 Task: Add Attachment from computer to Card Card0000000225 in Board Board0000000057 in Workspace WS0000000019 in Trello. Add Cover Purple to Card Card0000000225 in Board Board0000000057 in Workspace WS0000000019 in Trello. Add "Move Card To …" Button titled Button0000000225 to "top" of the list "To Do" to Card Card0000000225 in Board Board0000000057 in Workspace WS0000000019 in Trello. Add Description DS0000000225 to Card Card0000000225 in Board Board0000000057 in Workspace WS0000000019 in Trello. Add Comment CM0000000225 to Card Card0000000225 in Board Board0000000057 in Workspace WS0000000019 in Trello
Action: Mouse moved to (596, 625)
Screenshot: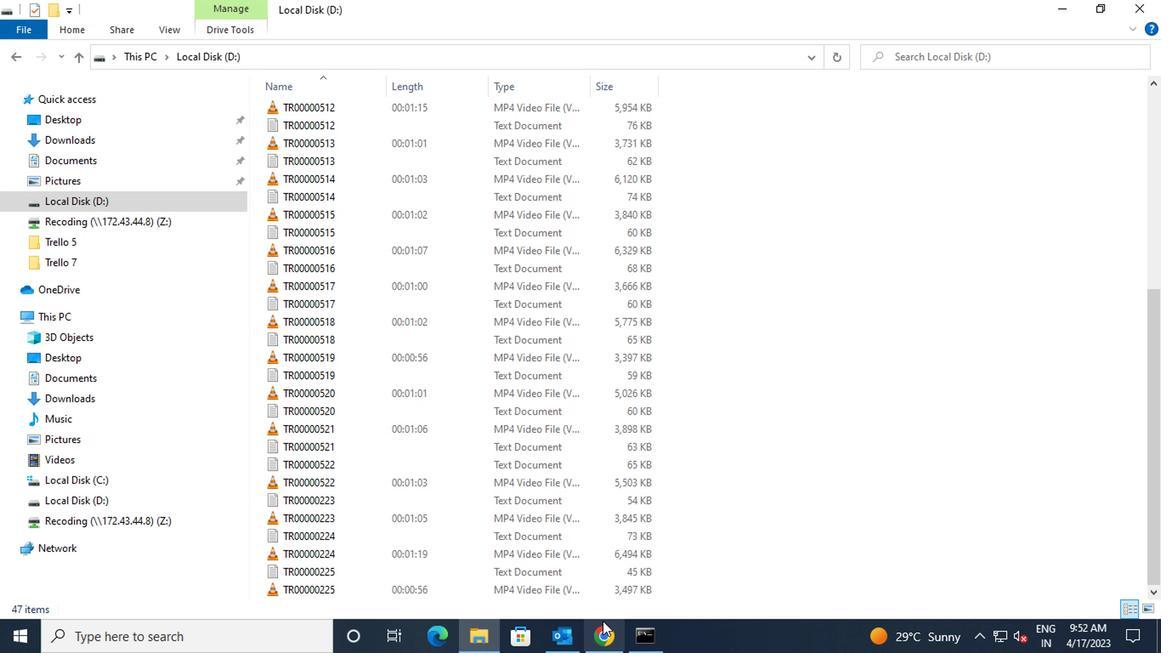 
Action: Mouse pressed left at (596, 625)
Screenshot: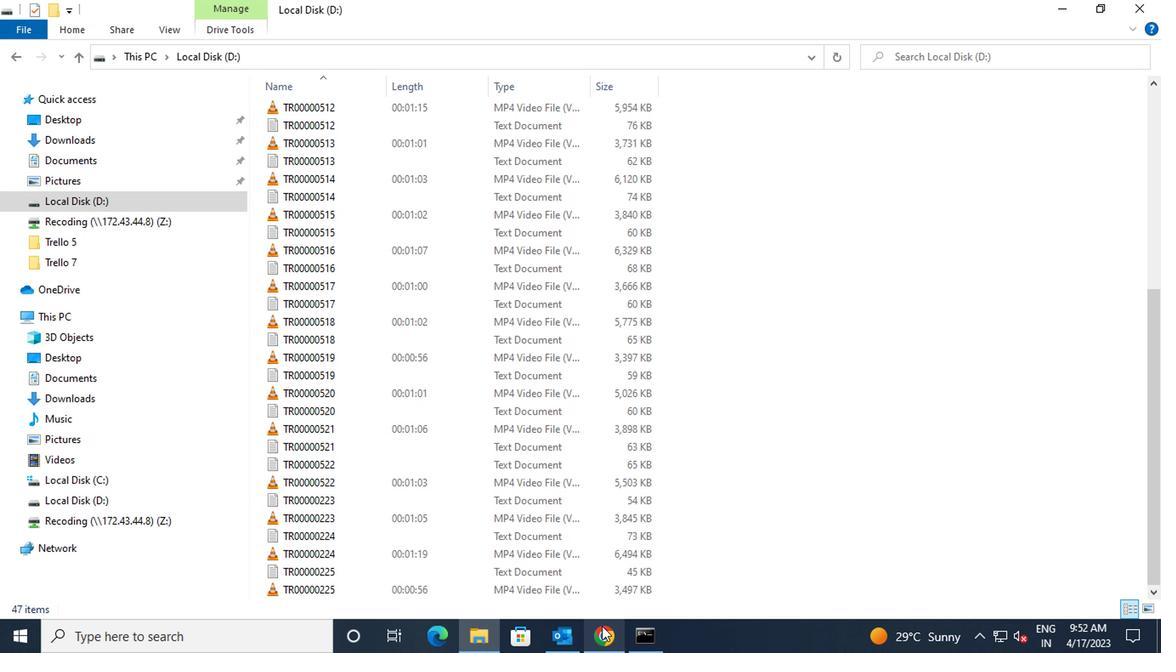 
Action: Mouse moved to (429, 269)
Screenshot: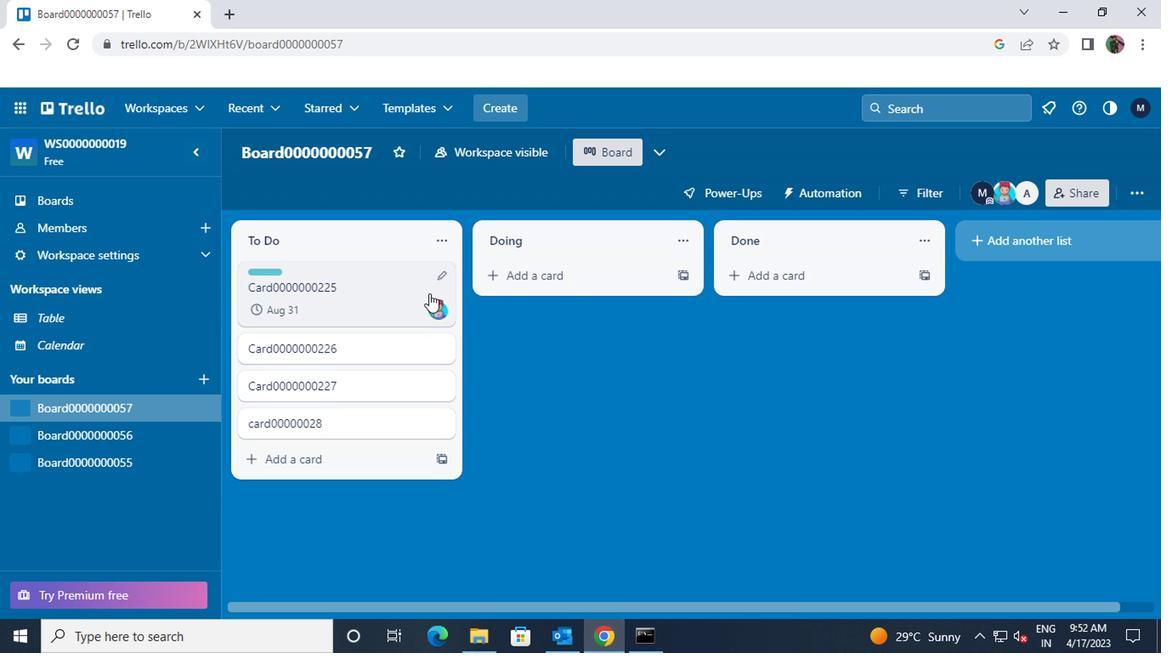 
Action: Mouse pressed left at (429, 269)
Screenshot: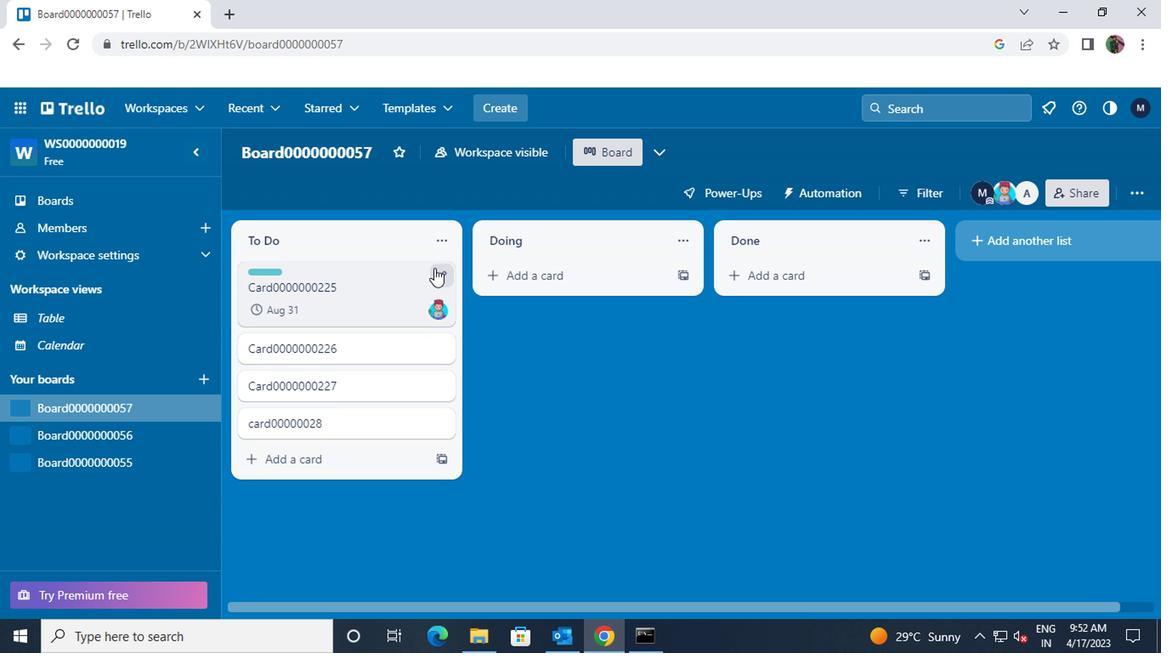 
Action: Mouse moved to (485, 273)
Screenshot: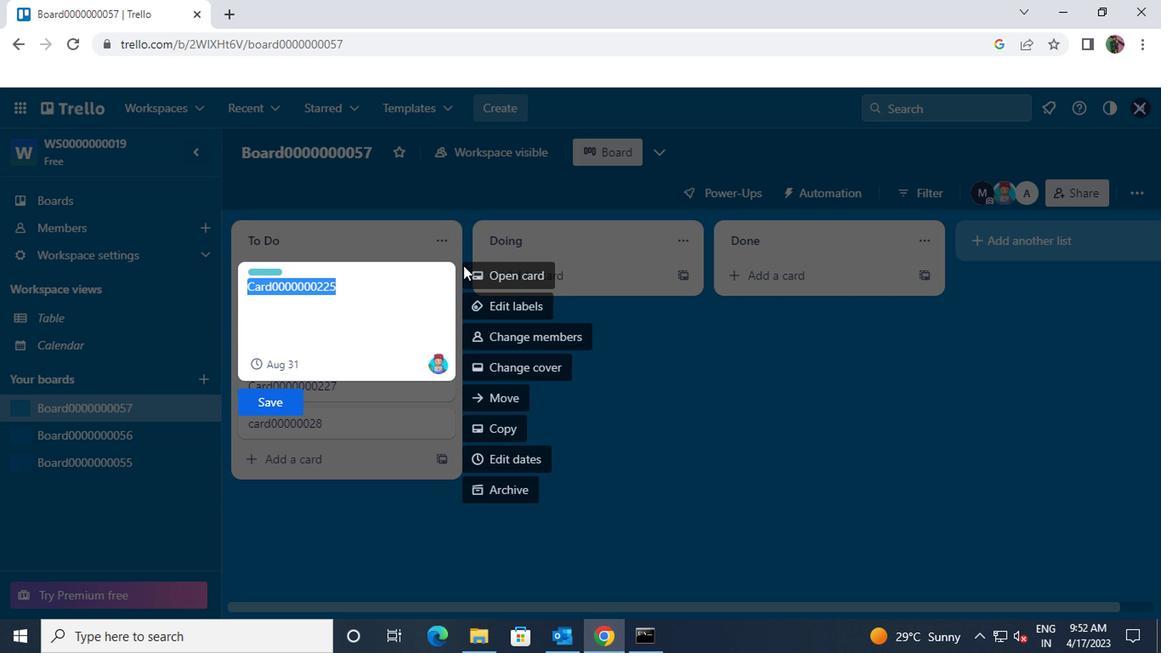 
Action: Mouse pressed left at (485, 273)
Screenshot: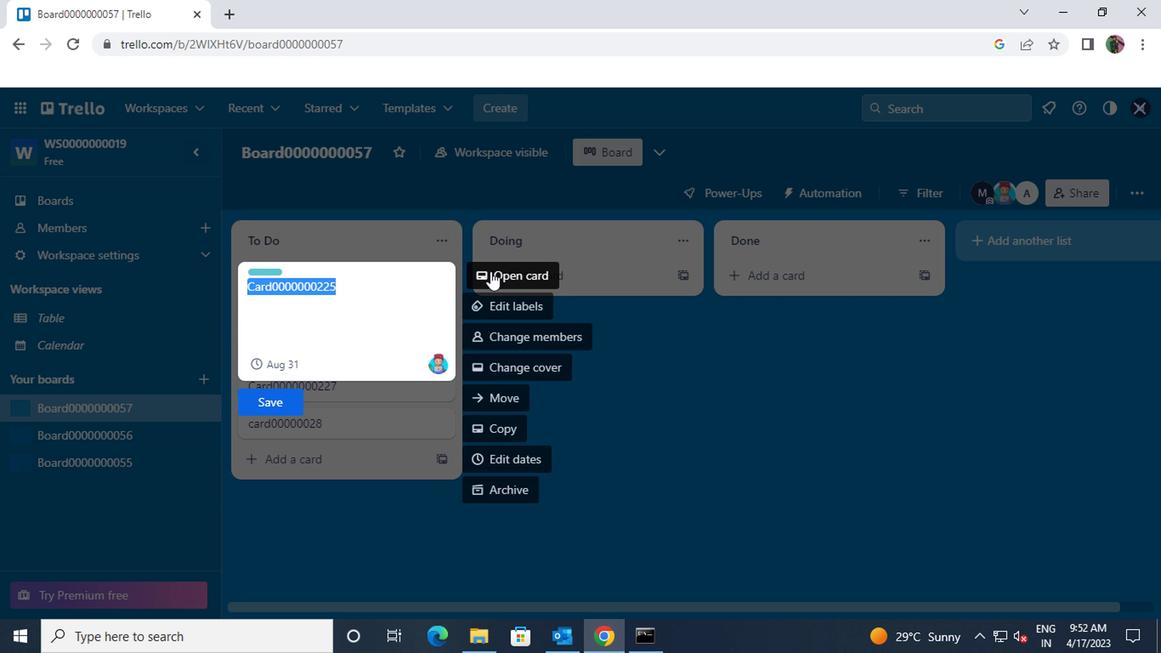 
Action: Mouse moved to (771, 380)
Screenshot: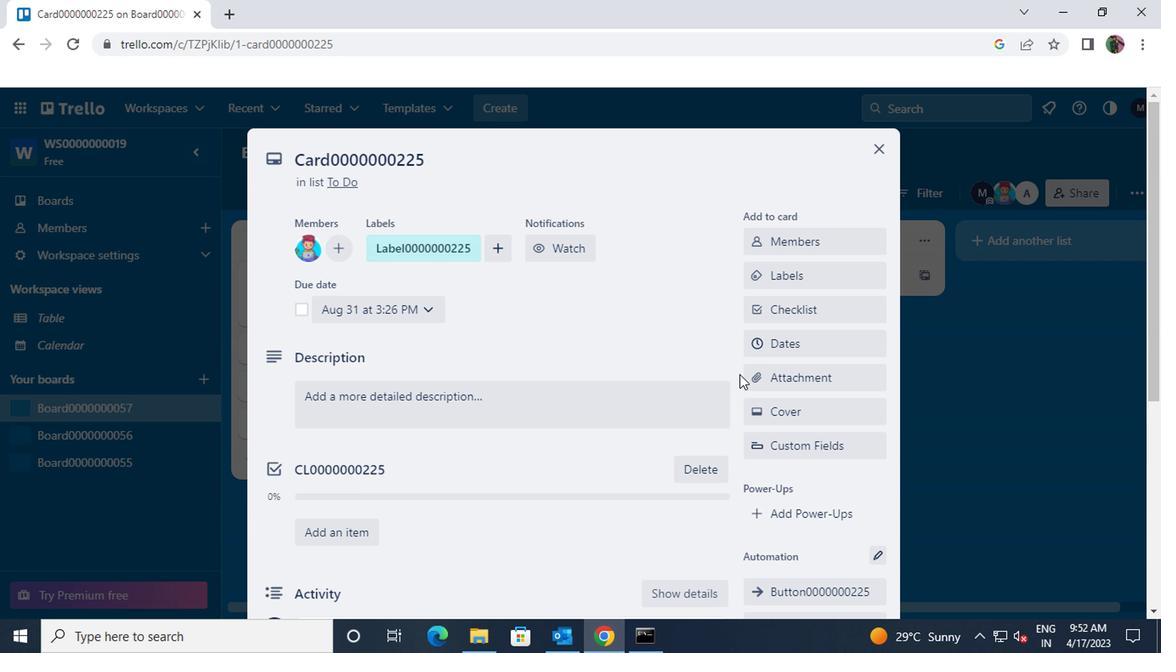 
Action: Mouse pressed left at (771, 380)
Screenshot: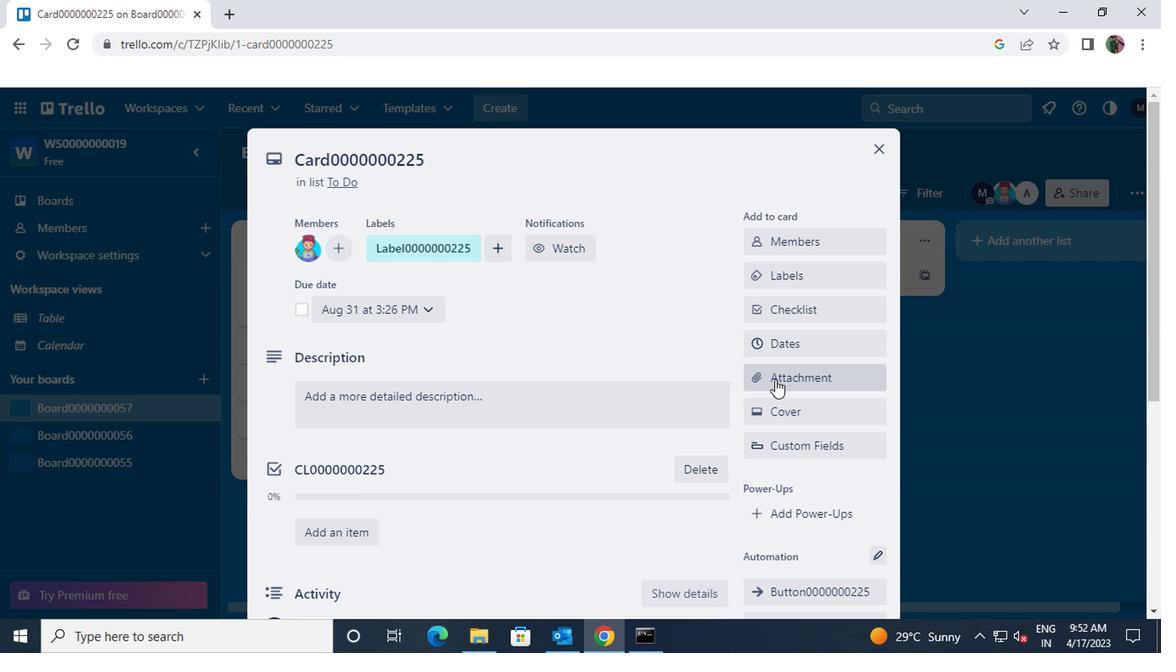 
Action: Mouse moved to (791, 176)
Screenshot: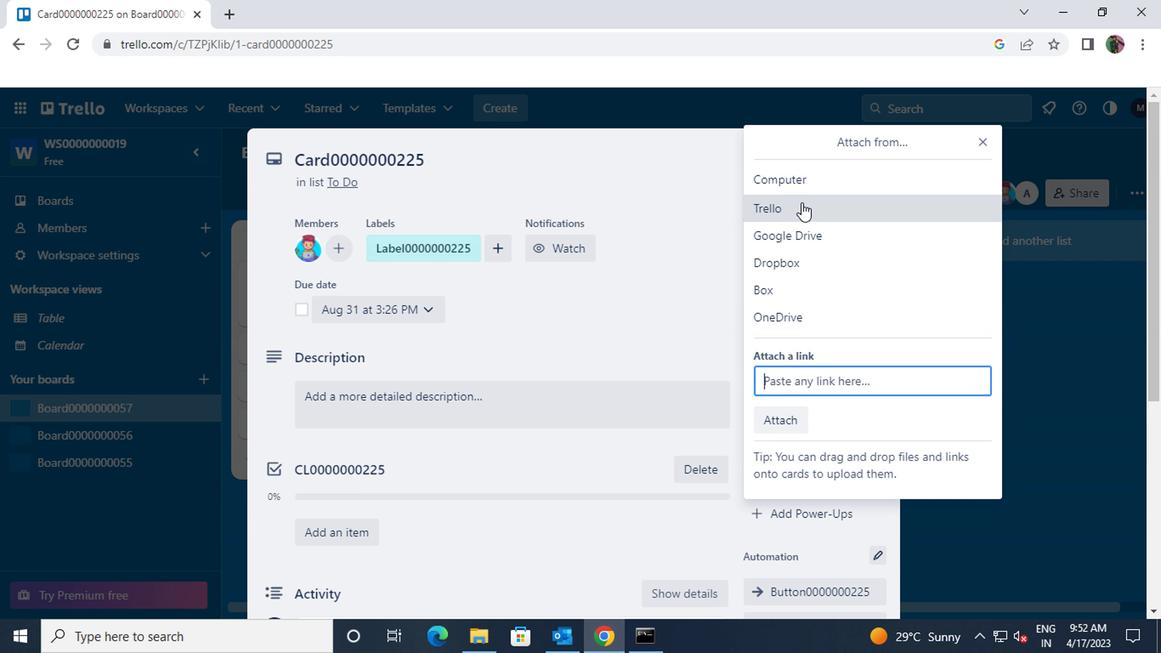 
Action: Mouse pressed left at (791, 176)
Screenshot: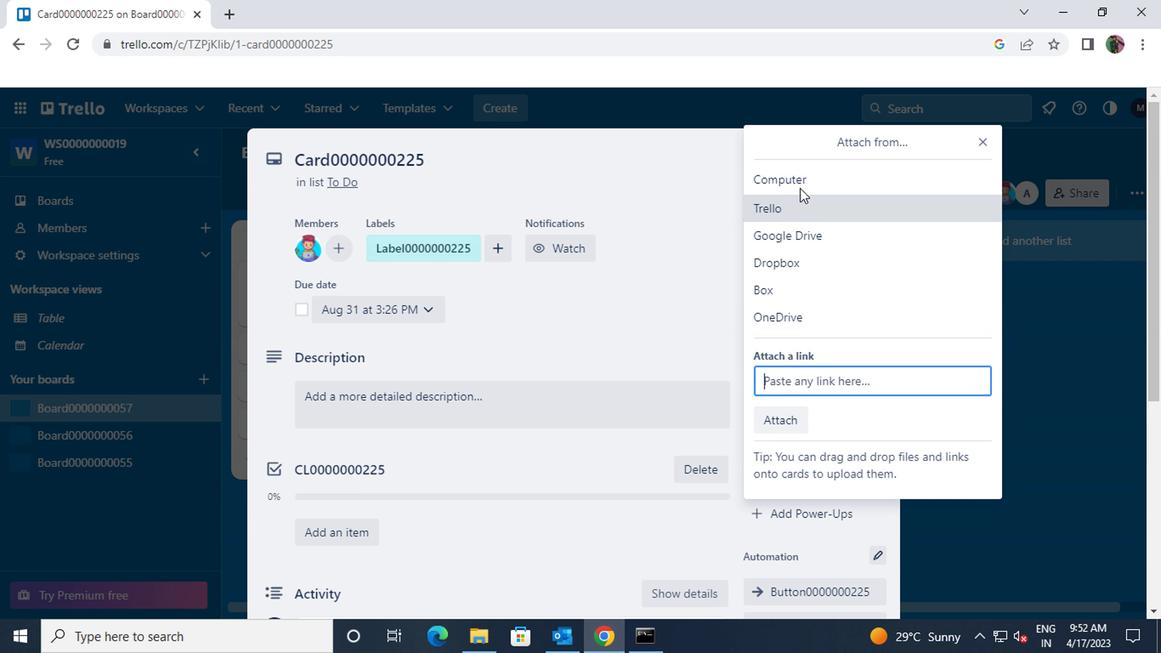 
Action: Mouse moved to (497, 177)
Screenshot: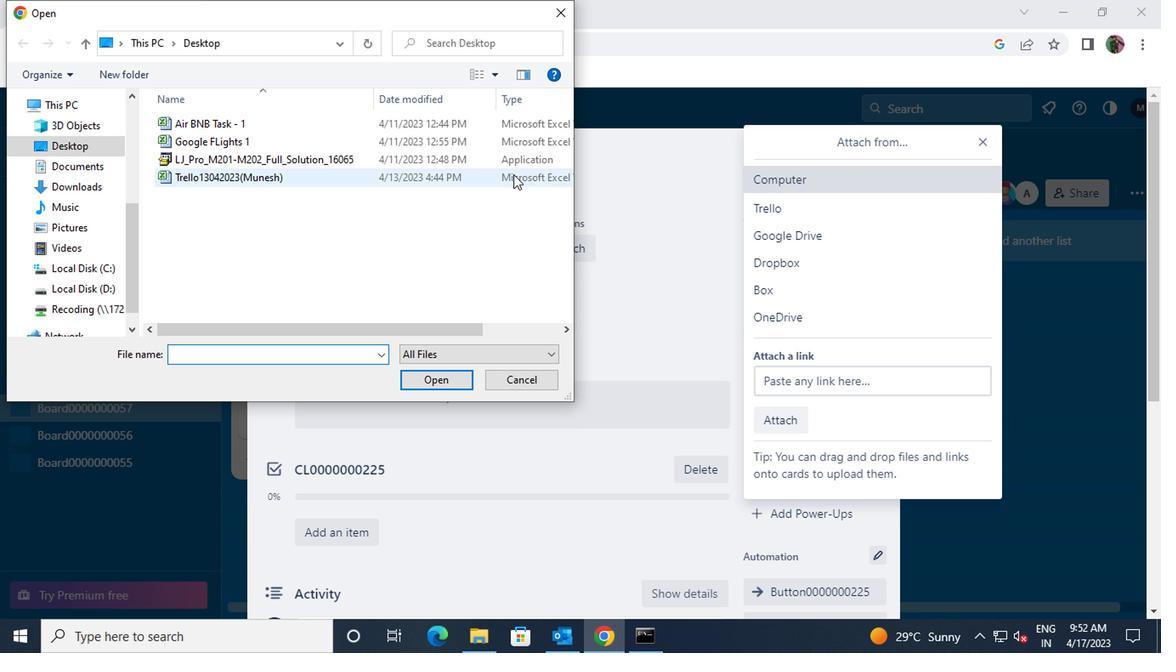 
Action: Mouse pressed left at (497, 177)
Screenshot: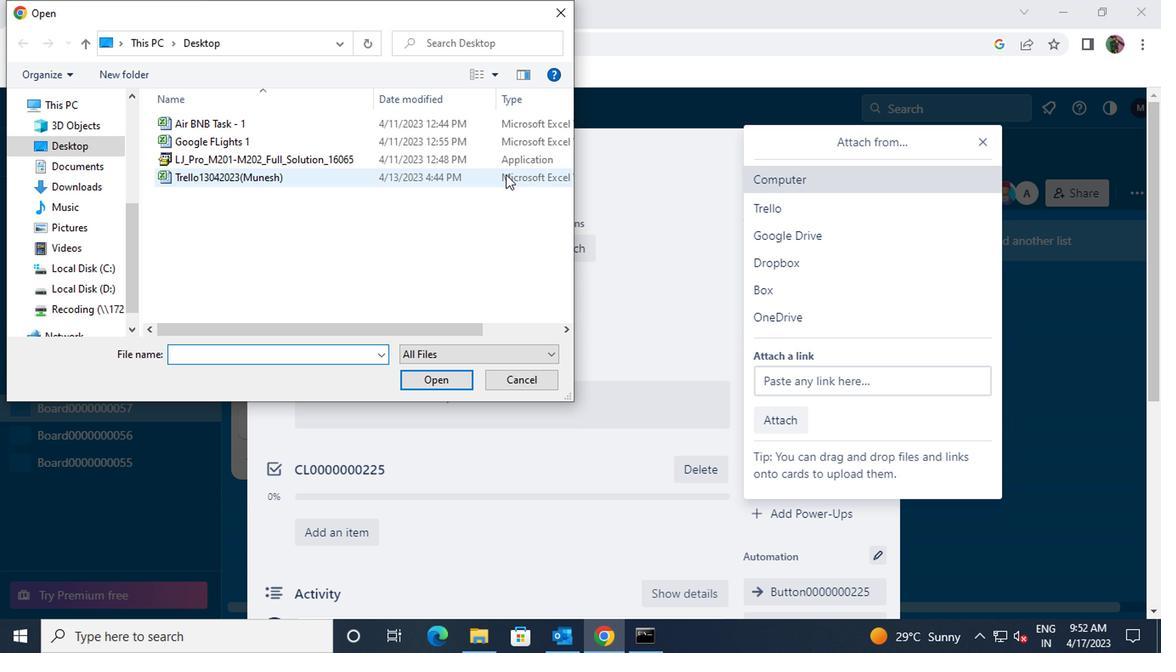 
Action: Mouse moved to (432, 385)
Screenshot: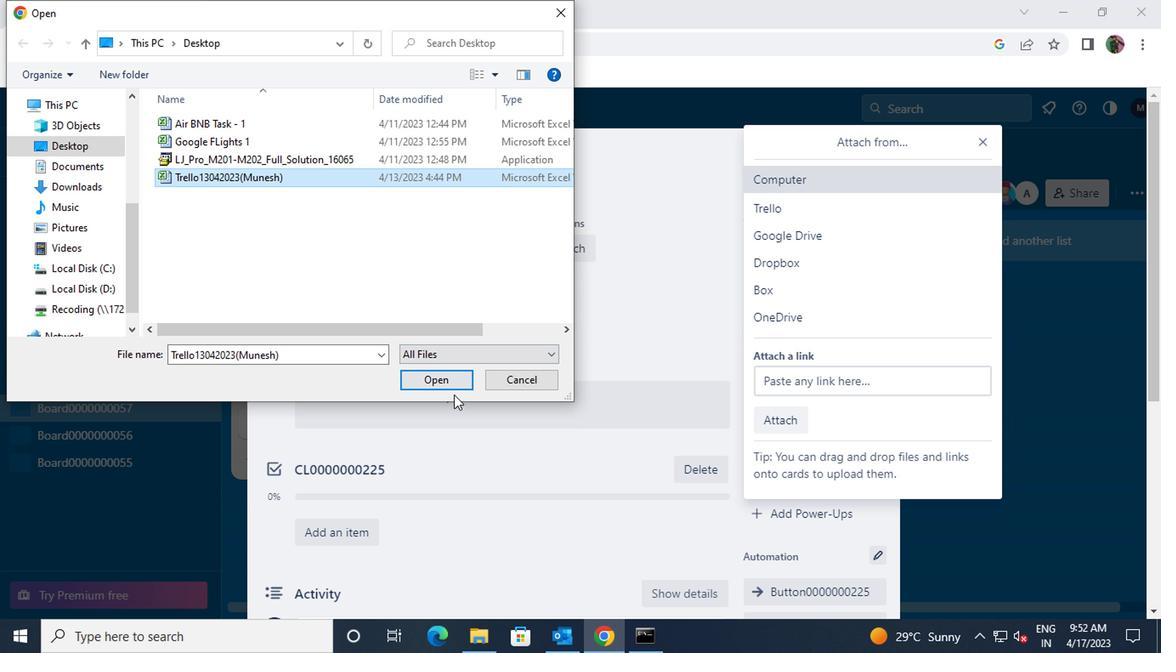 
Action: Mouse pressed left at (432, 385)
Screenshot: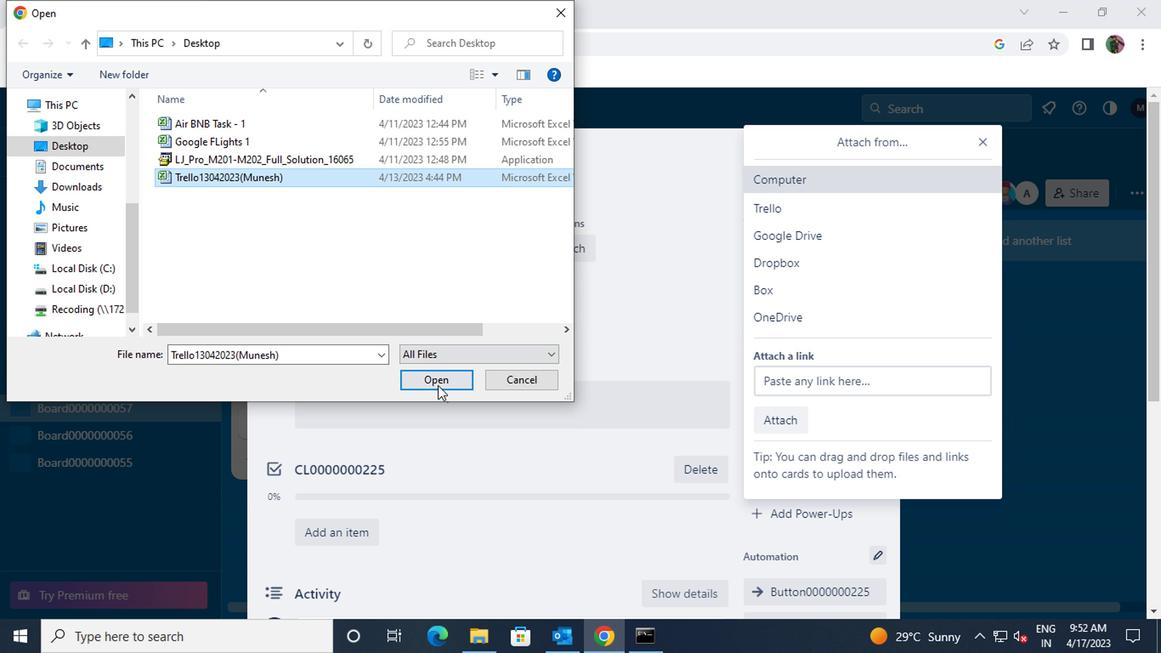 
Action: Mouse moved to (781, 409)
Screenshot: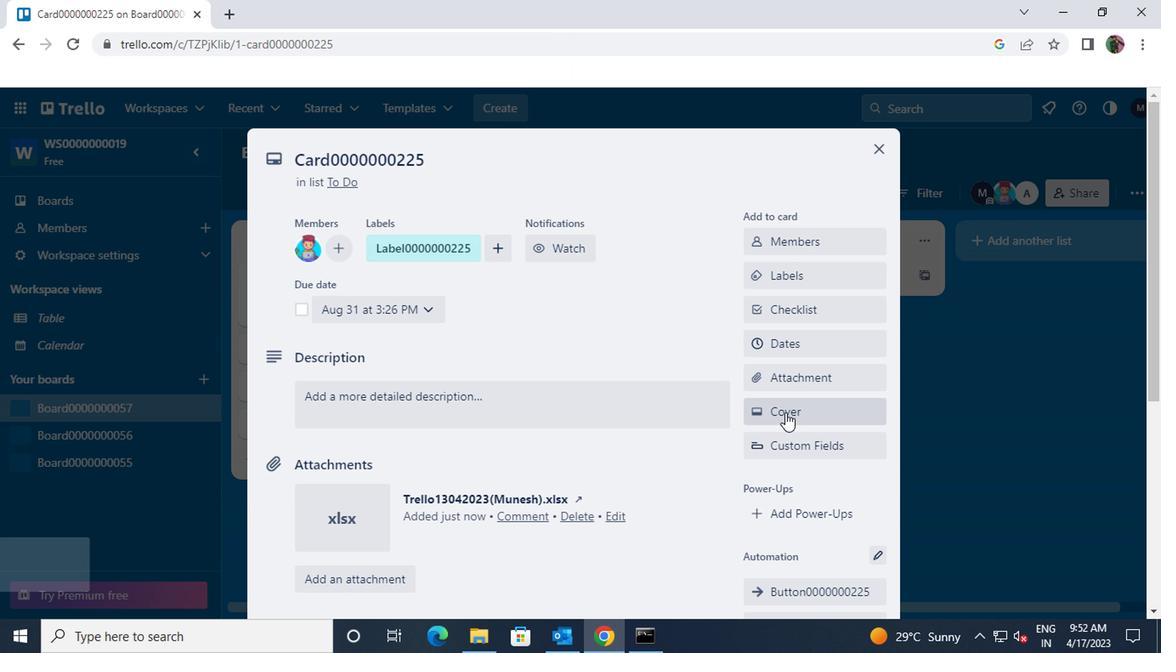 
Action: Mouse pressed left at (781, 409)
Screenshot: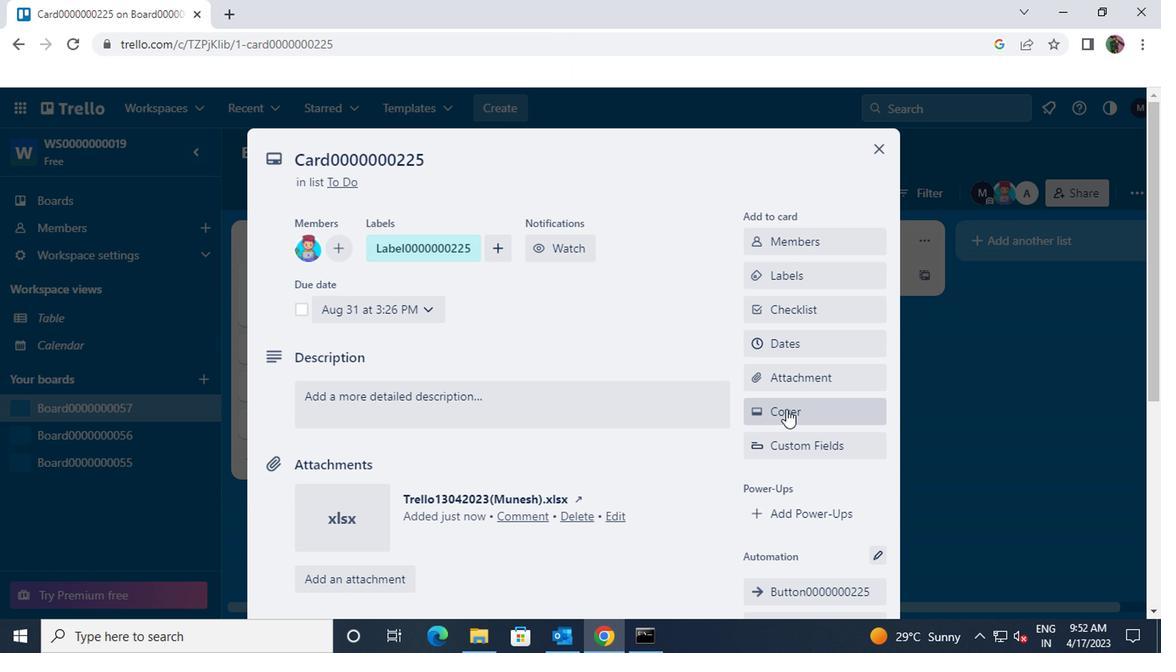 
Action: Mouse moved to (780, 319)
Screenshot: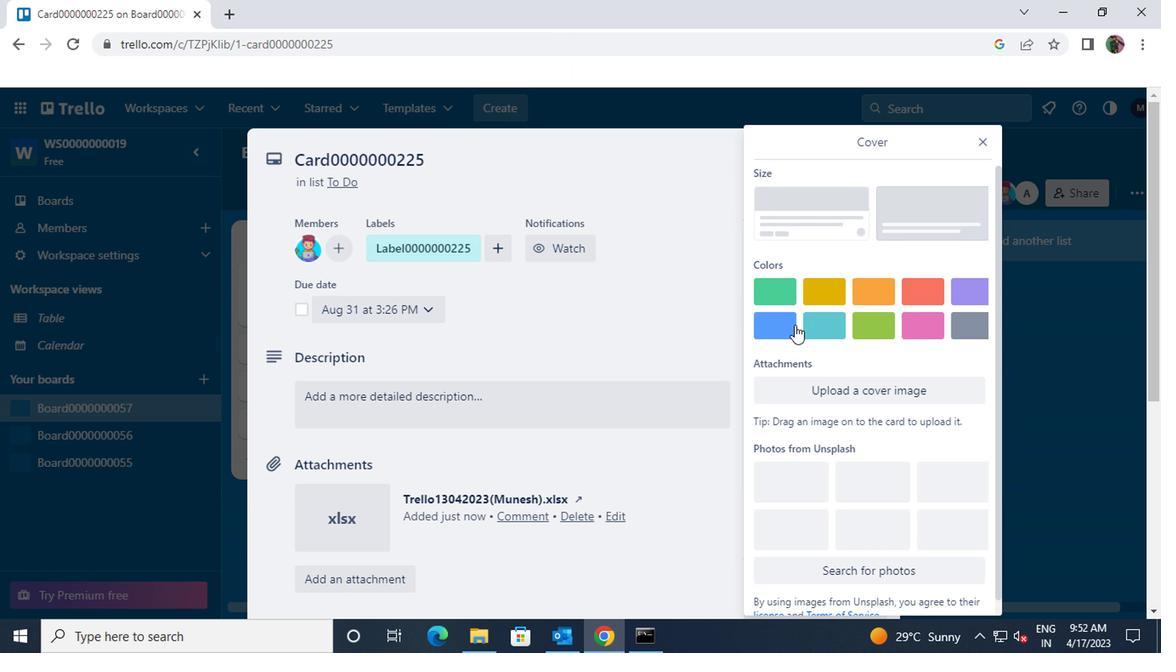 
Action: Mouse pressed left at (780, 319)
Screenshot: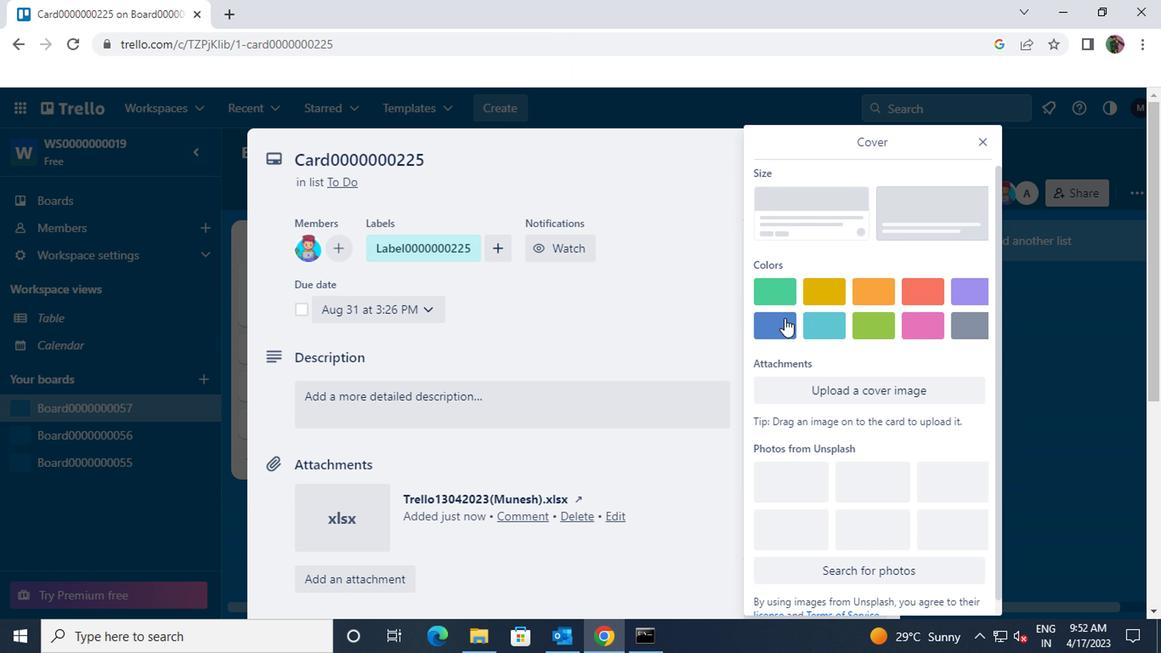 
Action: Mouse scrolled (780, 318) with delta (0, 0)
Screenshot: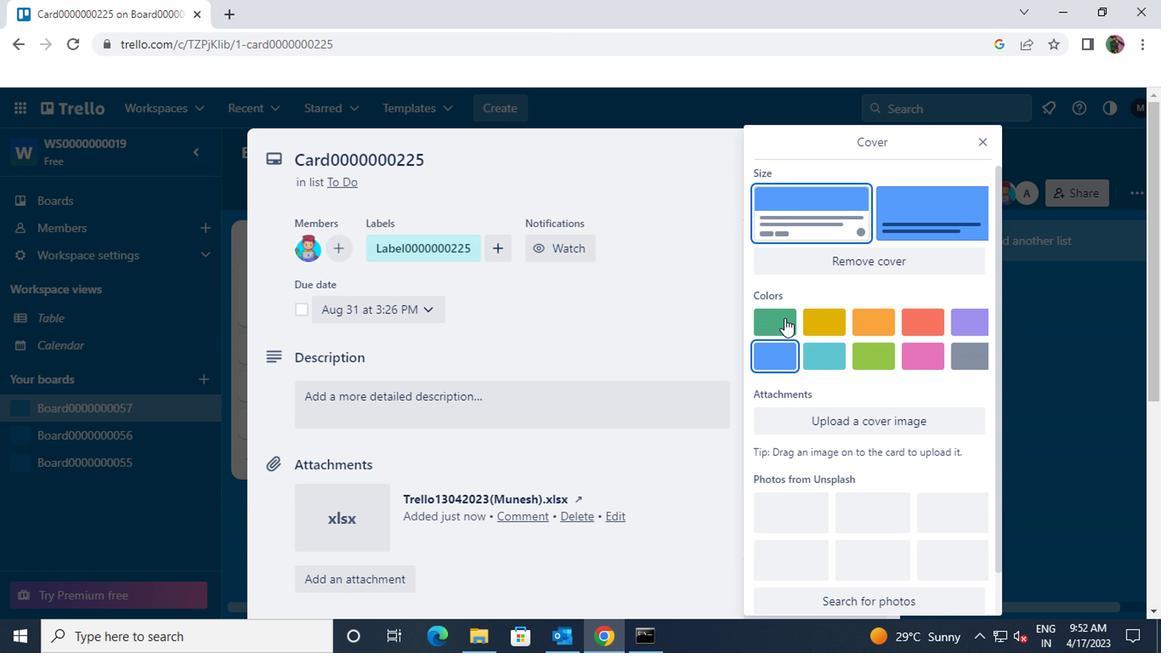 
Action: Mouse moved to (779, 320)
Screenshot: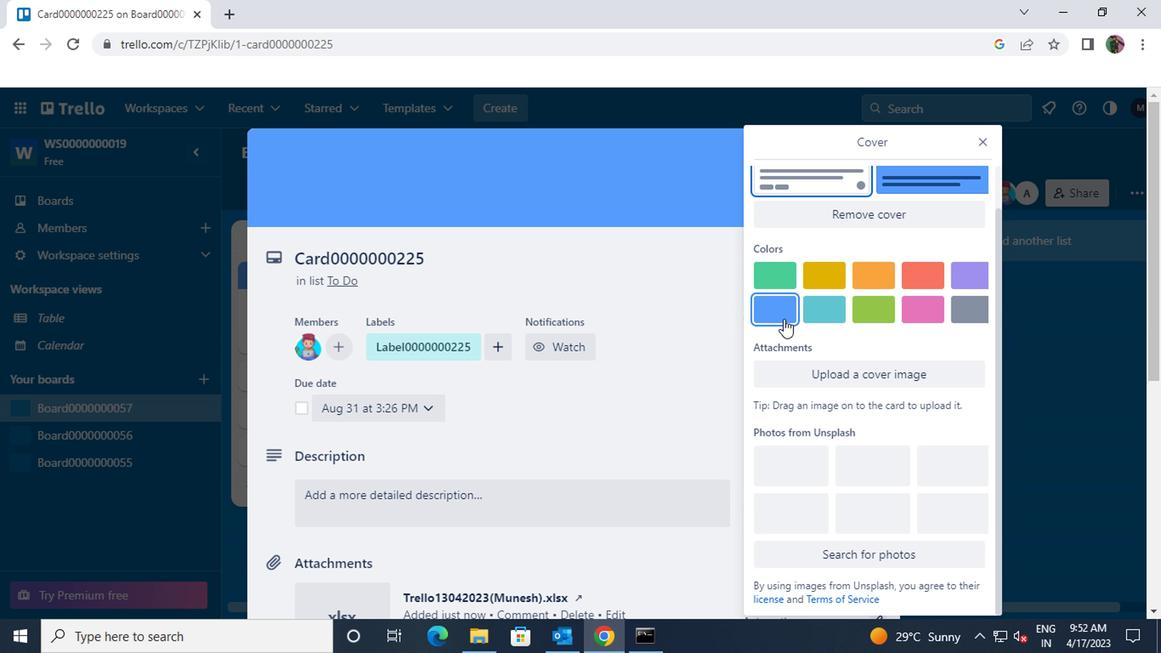 
Action: Mouse scrolled (779, 321) with delta (0, 0)
Screenshot: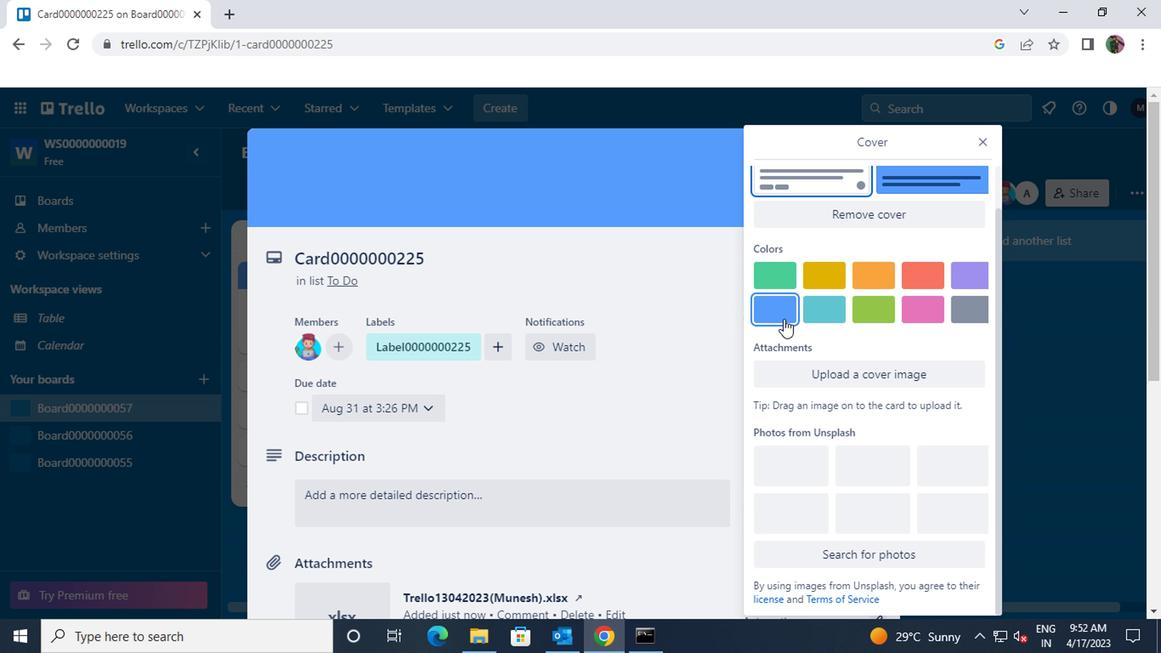 
Action: Mouse scrolled (779, 321) with delta (0, 0)
Screenshot: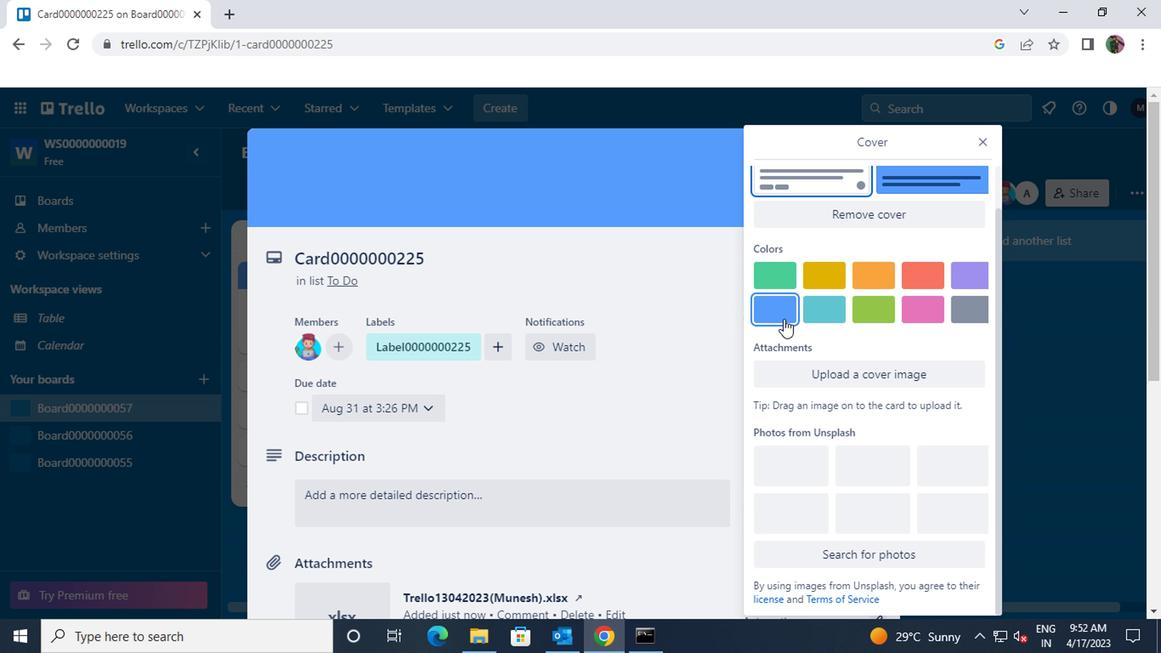 
Action: Mouse scrolled (779, 321) with delta (0, 0)
Screenshot: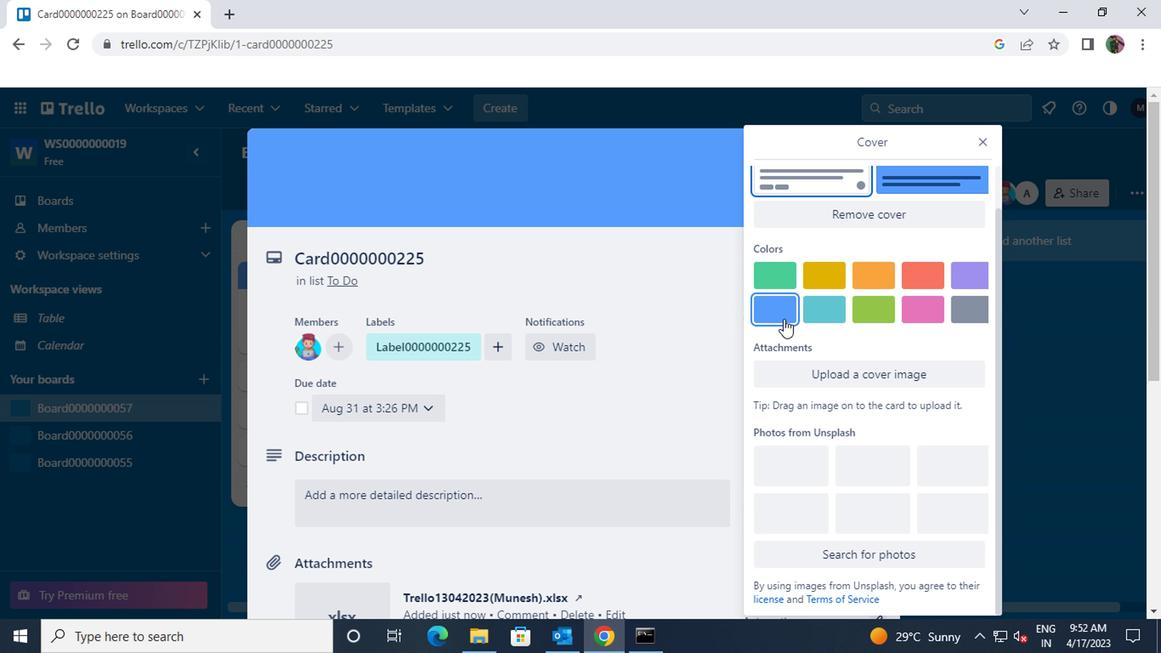 
Action: Mouse moved to (974, 142)
Screenshot: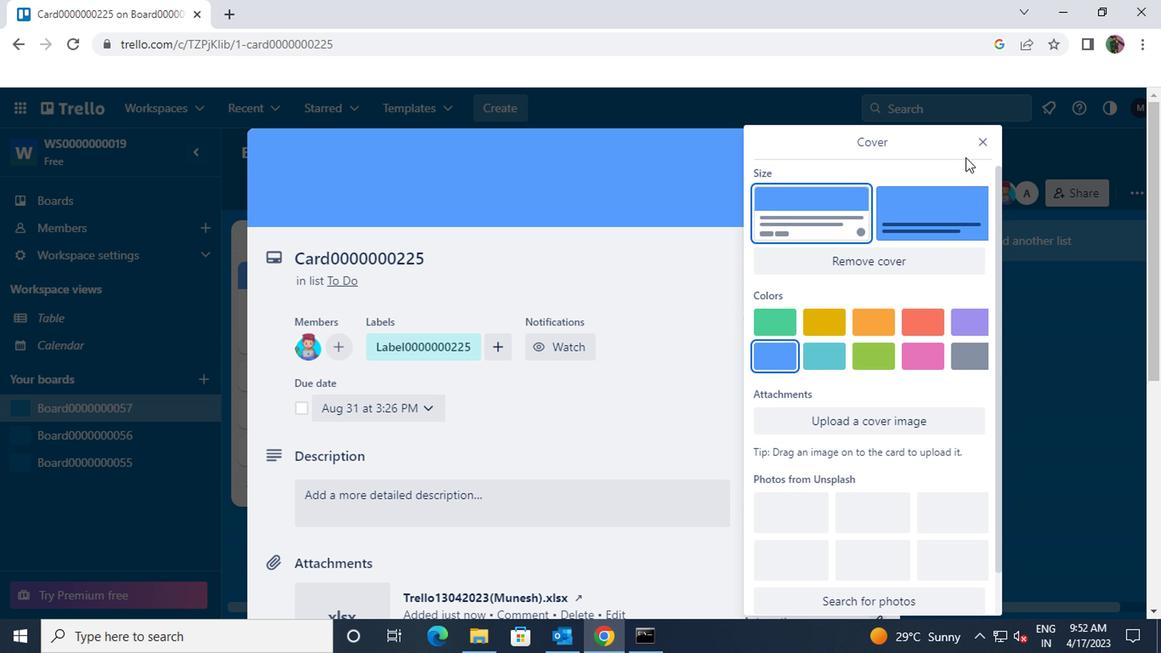 
Action: Mouse pressed left at (974, 142)
Screenshot: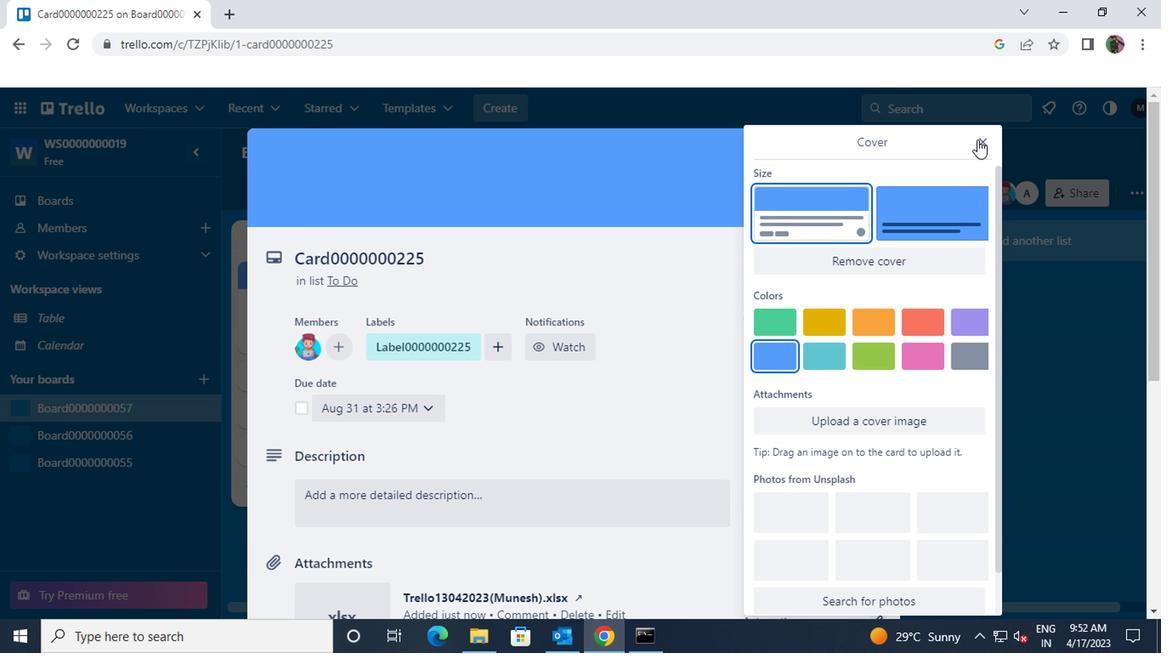 
Action: Mouse moved to (818, 414)
Screenshot: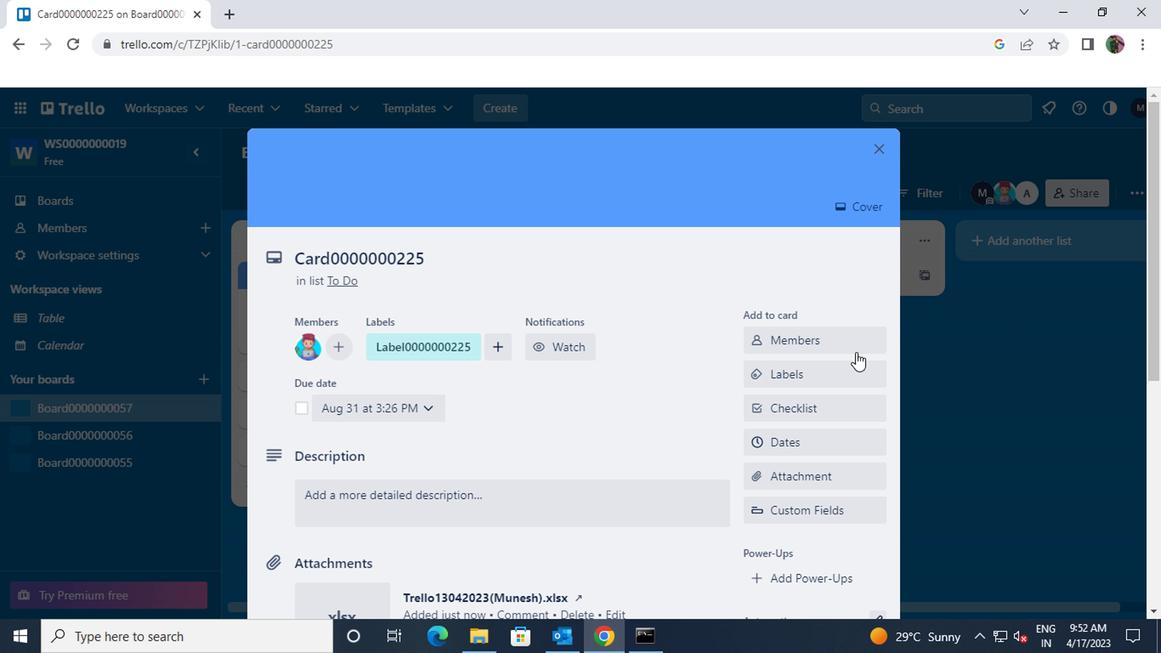 
Action: Mouse scrolled (818, 413) with delta (0, -1)
Screenshot: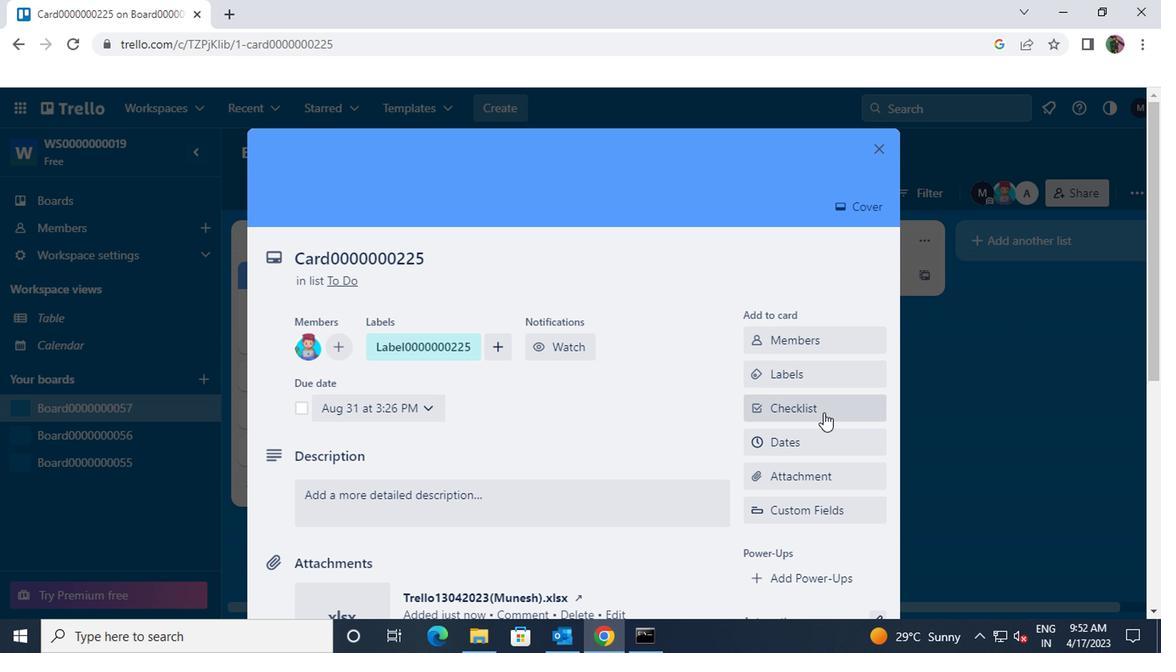
Action: Mouse scrolled (818, 413) with delta (0, -1)
Screenshot: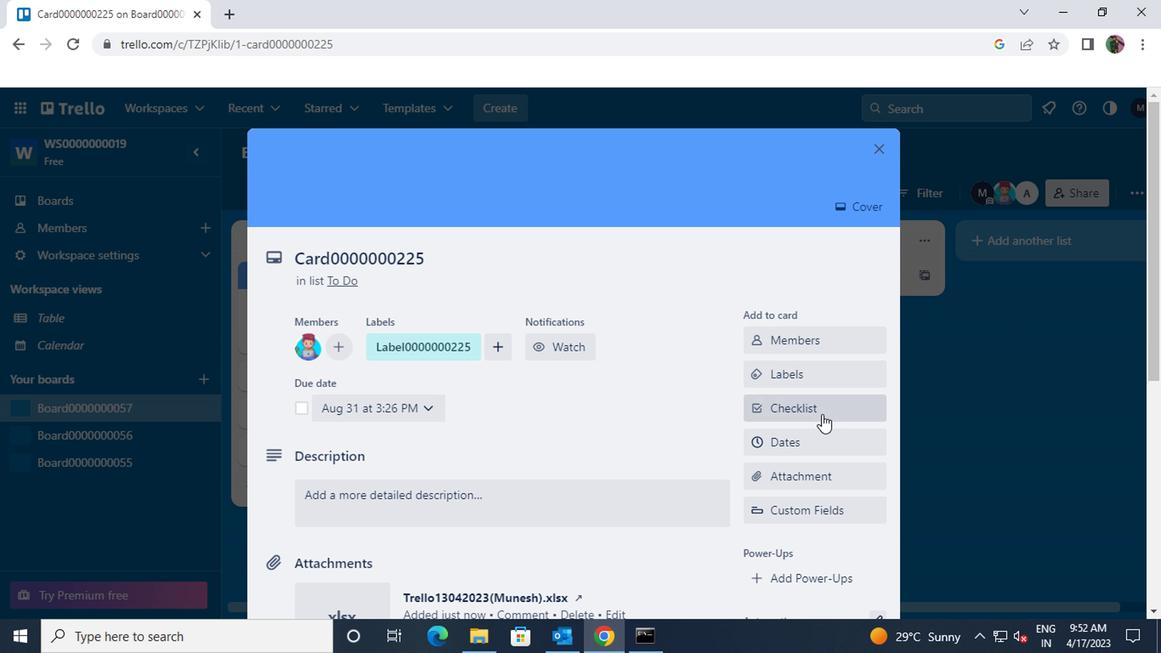 
Action: Mouse scrolled (818, 413) with delta (0, -1)
Screenshot: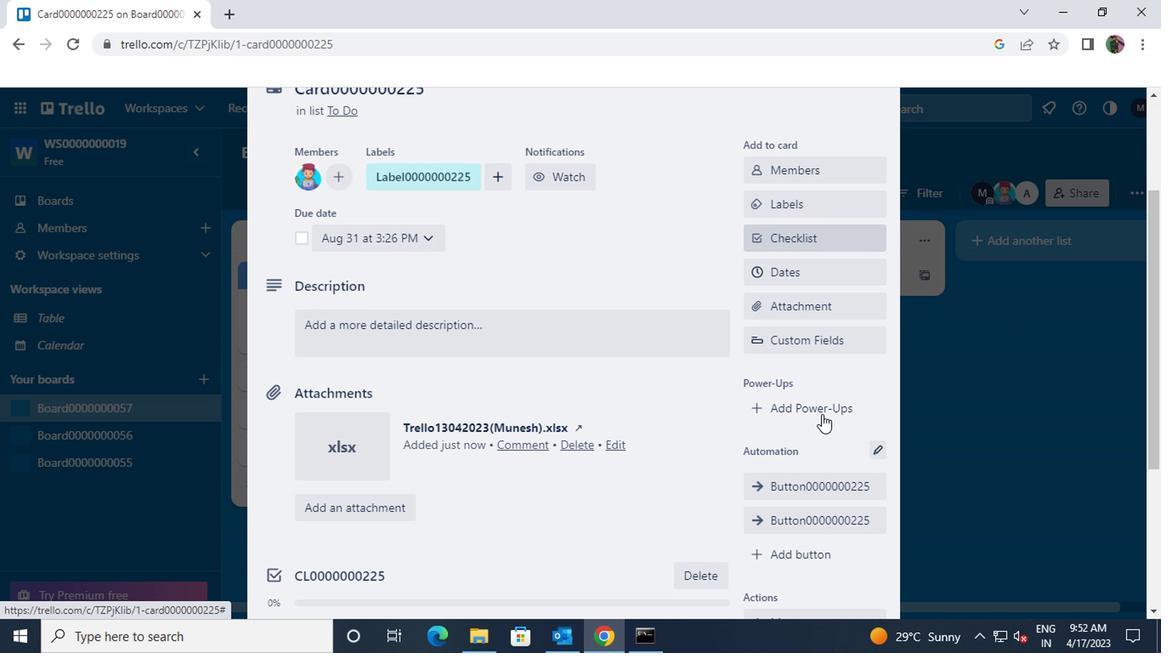 
Action: Mouse moved to (778, 460)
Screenshot: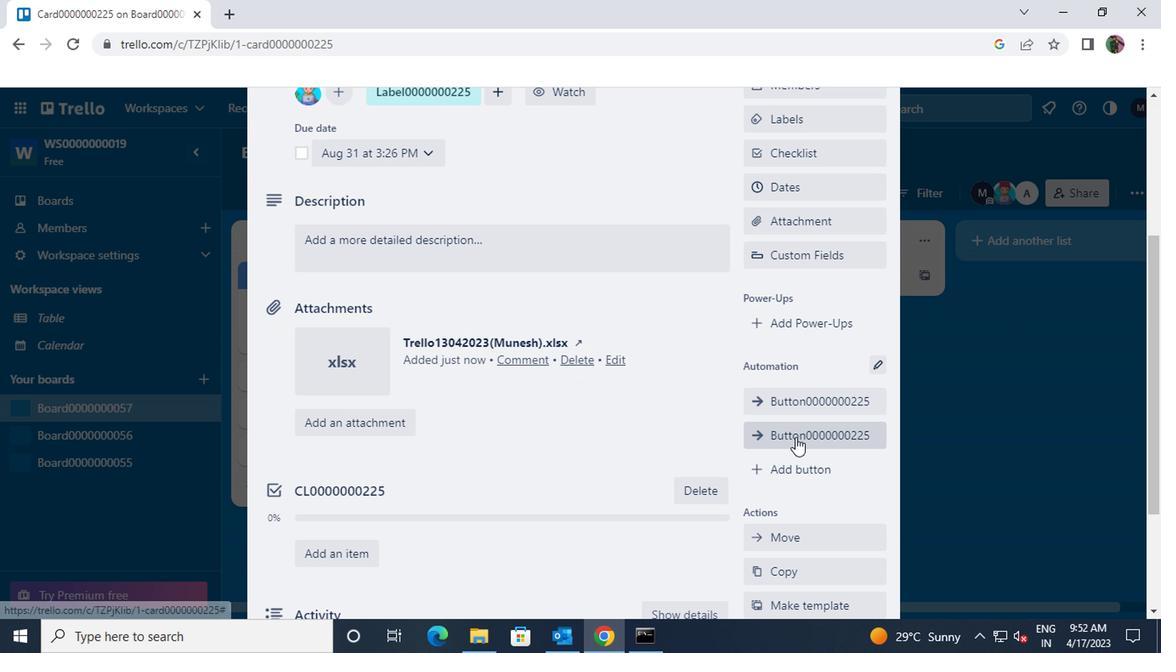 
Action: Mouse pressed left at (778, 460)
Screenshot: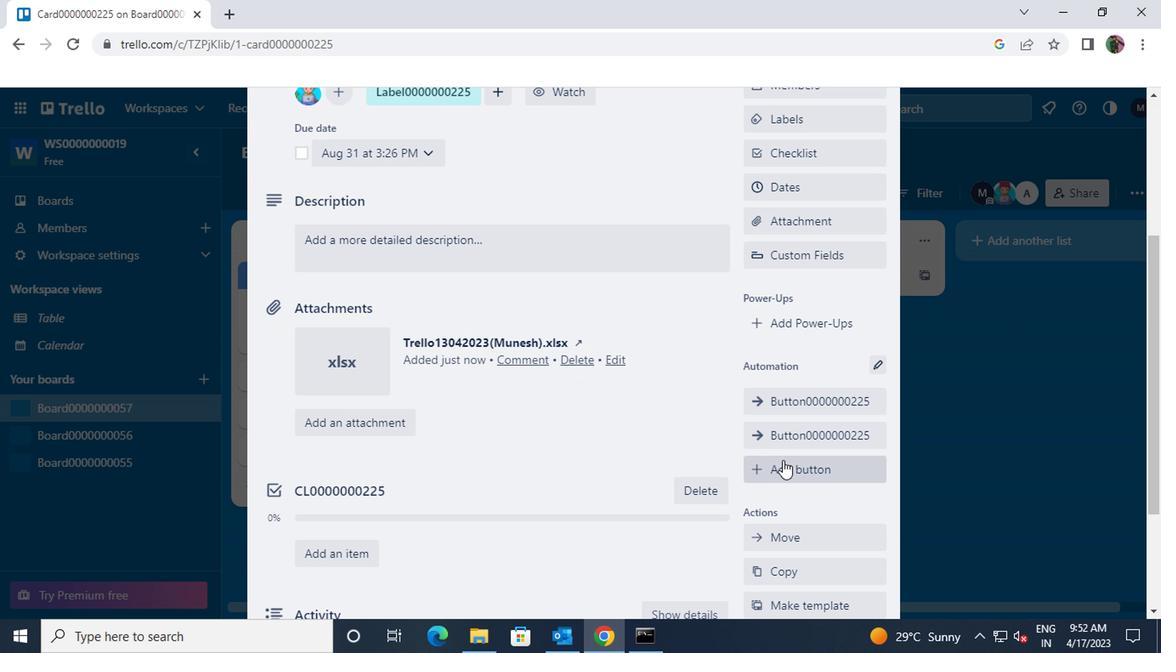 
Action: Mouse moved to (806, 220)
Screenshot: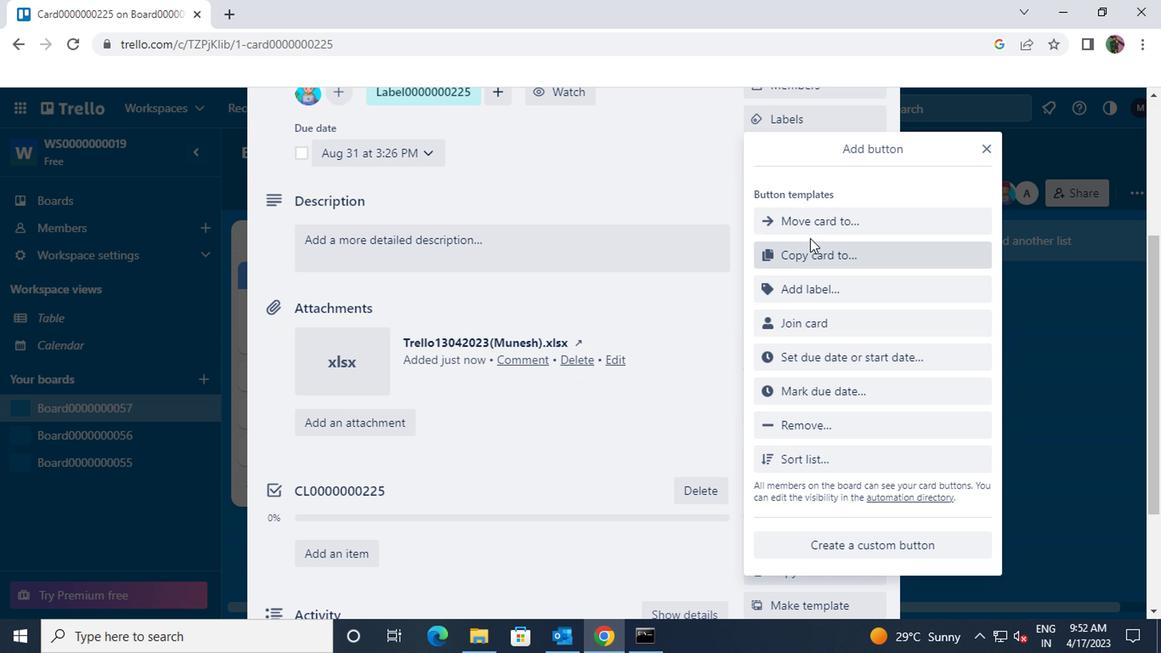 
Action: Mouse pressed left at (806, 220)
Screenshot: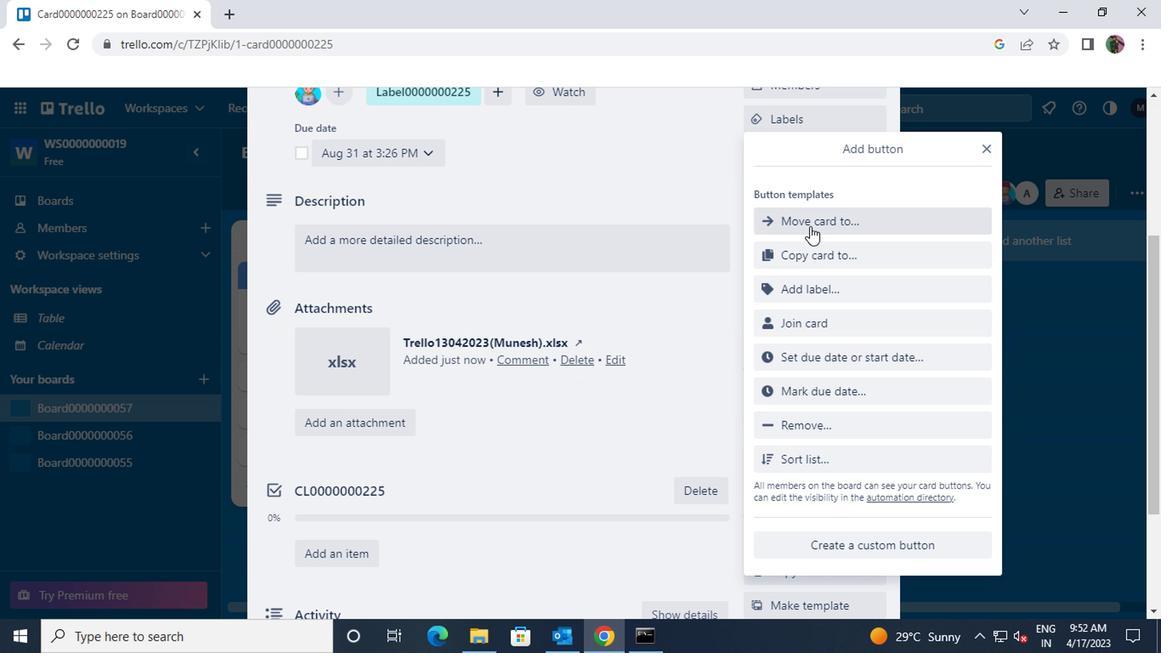 
Action: Mouse moved to (806, 220)
Screenshot: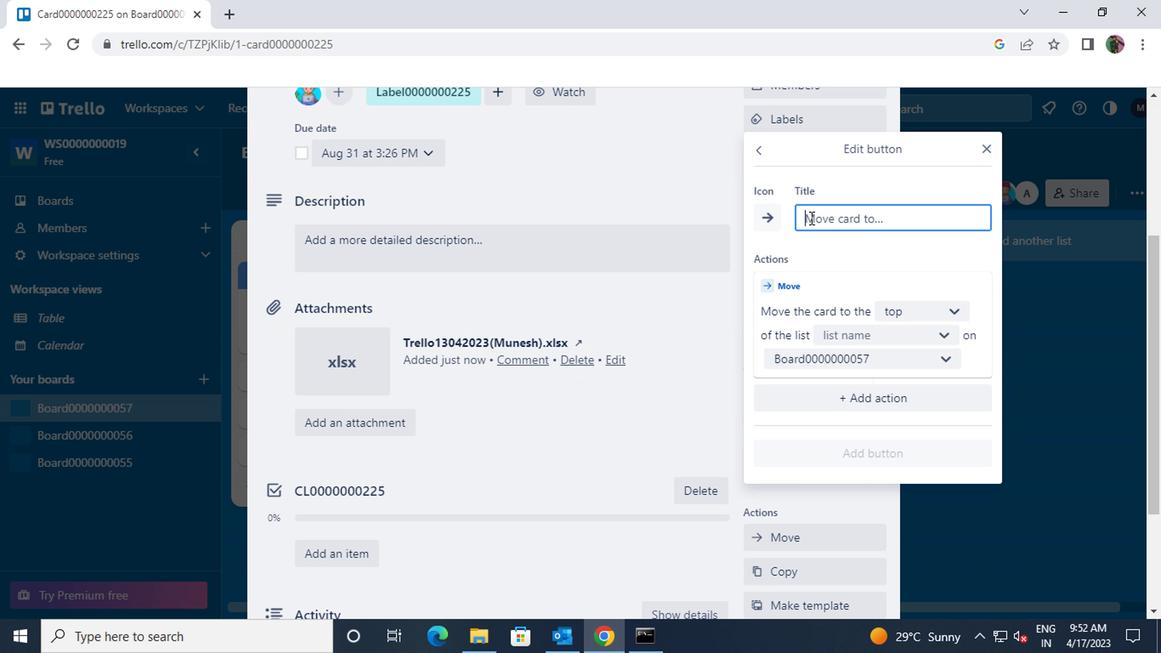 
Action: Key pressed <Key.shift>BUTOON0000000225
Screenshot: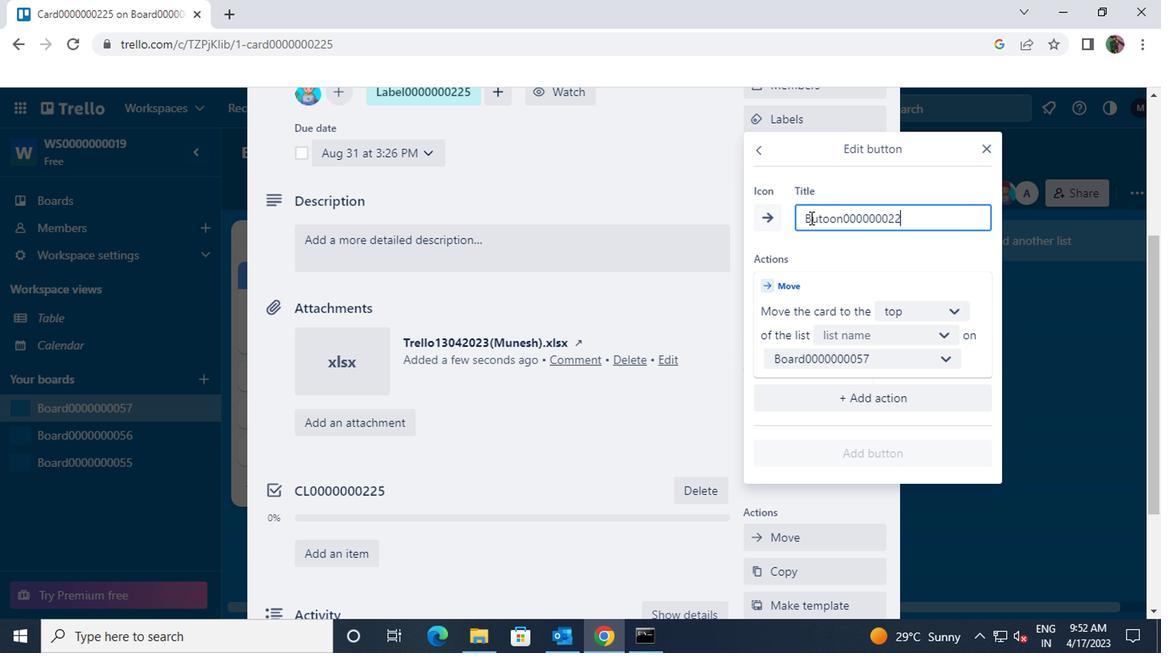 
Action: Mouse moved to (953, 316)
Screenshot: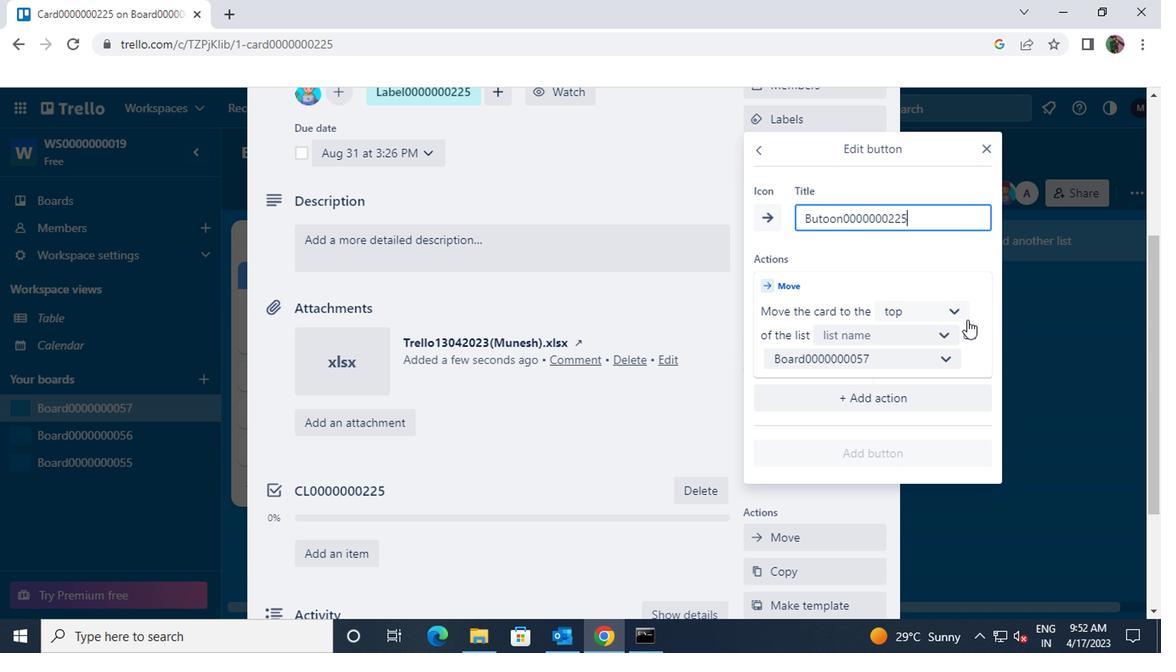 
Action: Mouse pressed left at (953, 316)
Screenshot: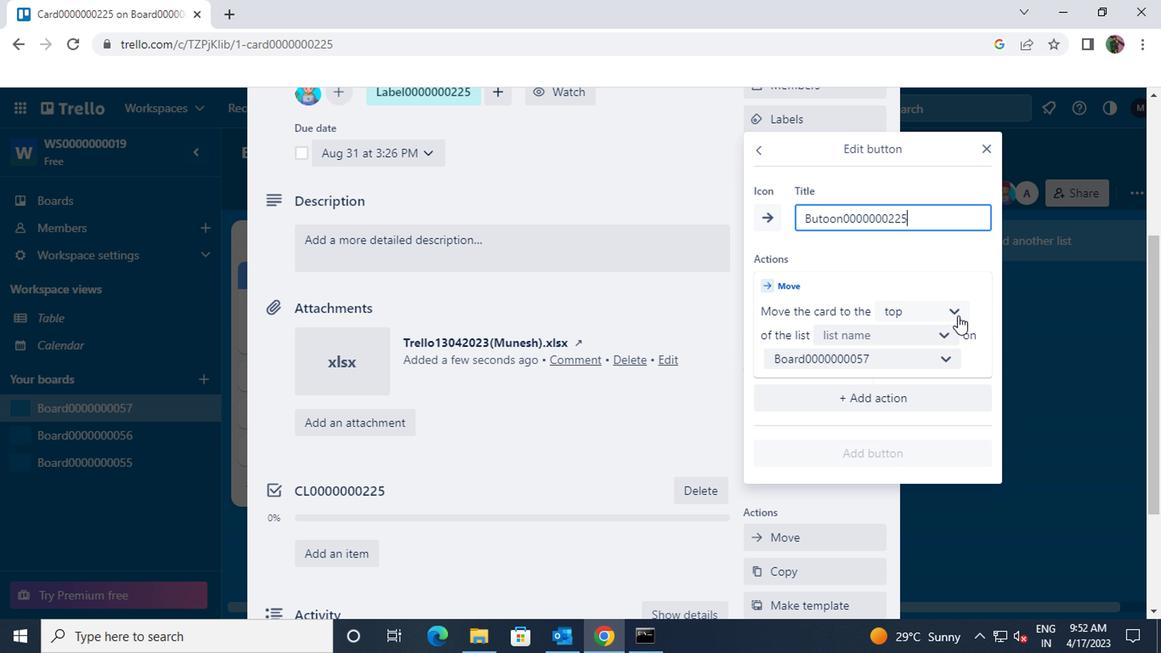
Action: Mouse moved to (929, 341)
Screenshot: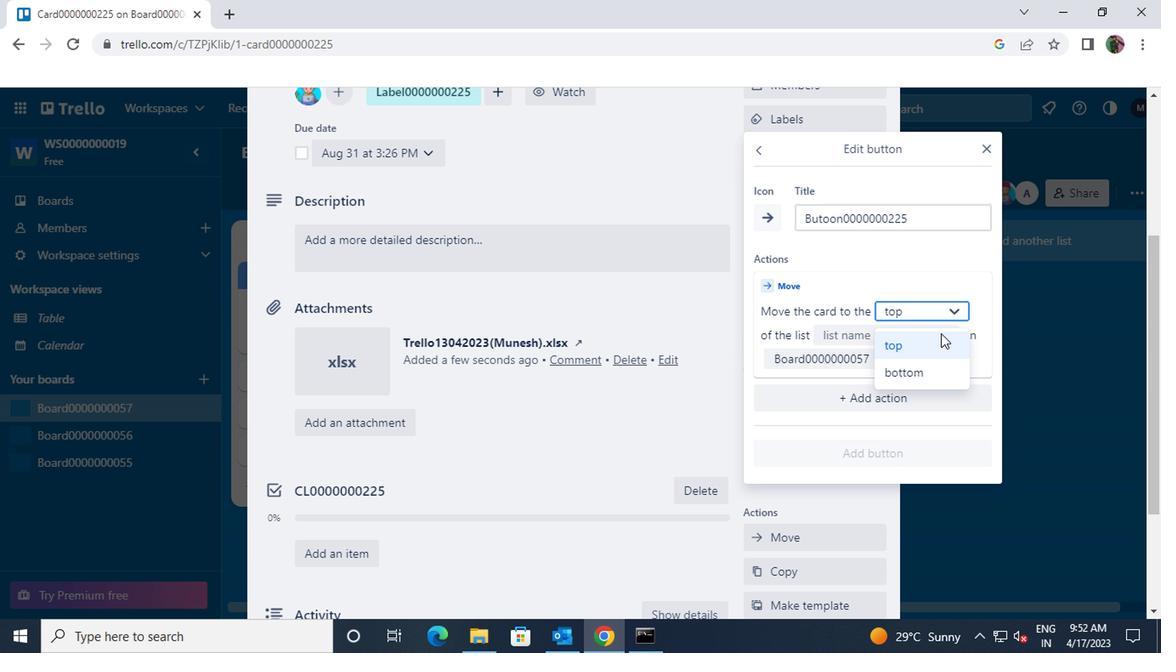 
Action: Mouse pressed left at (929, 341)
Screenshot: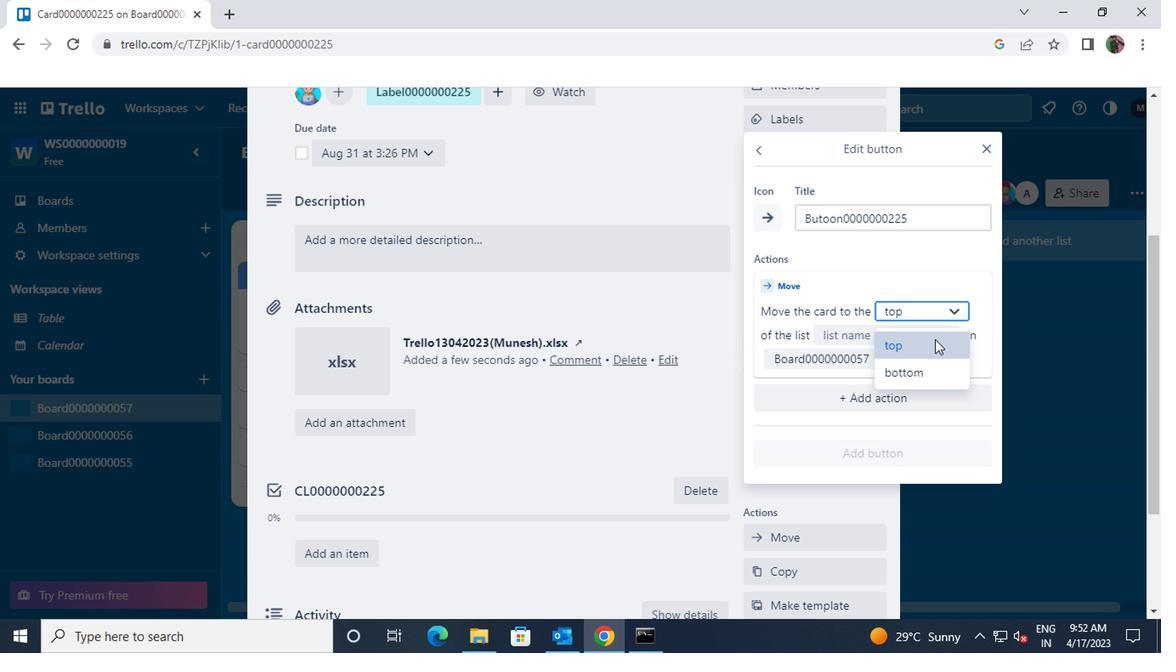 
Action: Mouse moved to (942, 336)
Screenshot: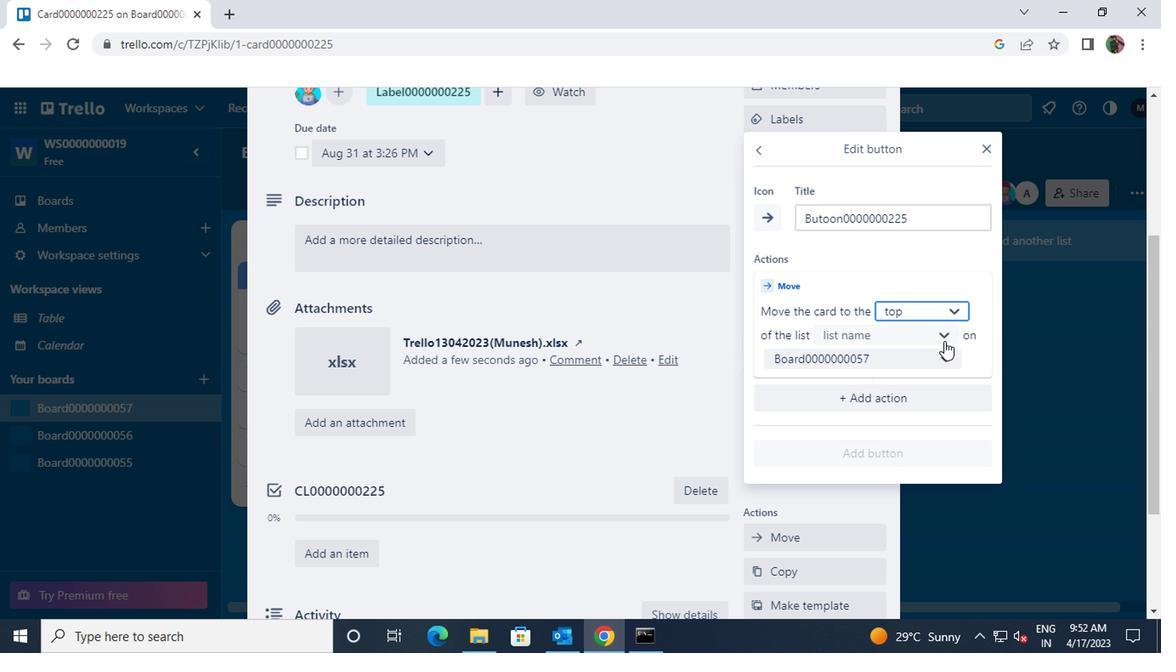 
Action: Mouse pressed left at (942, 336)
Screenshot: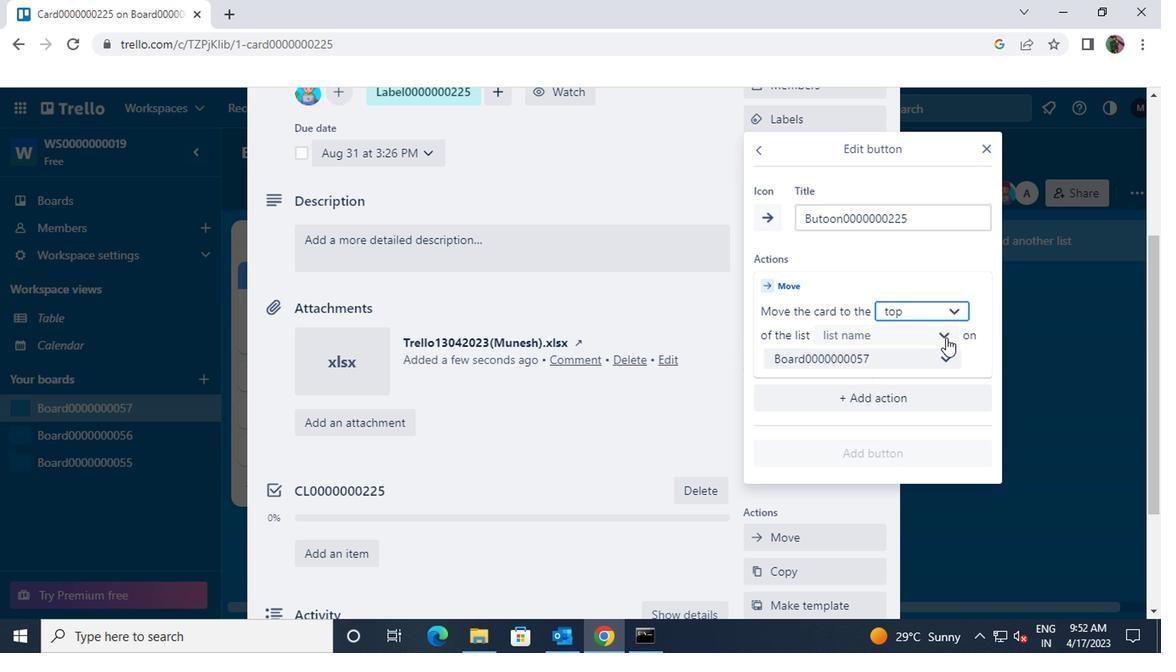 
Action: Mouse moved to (913, 372)
Screenshot: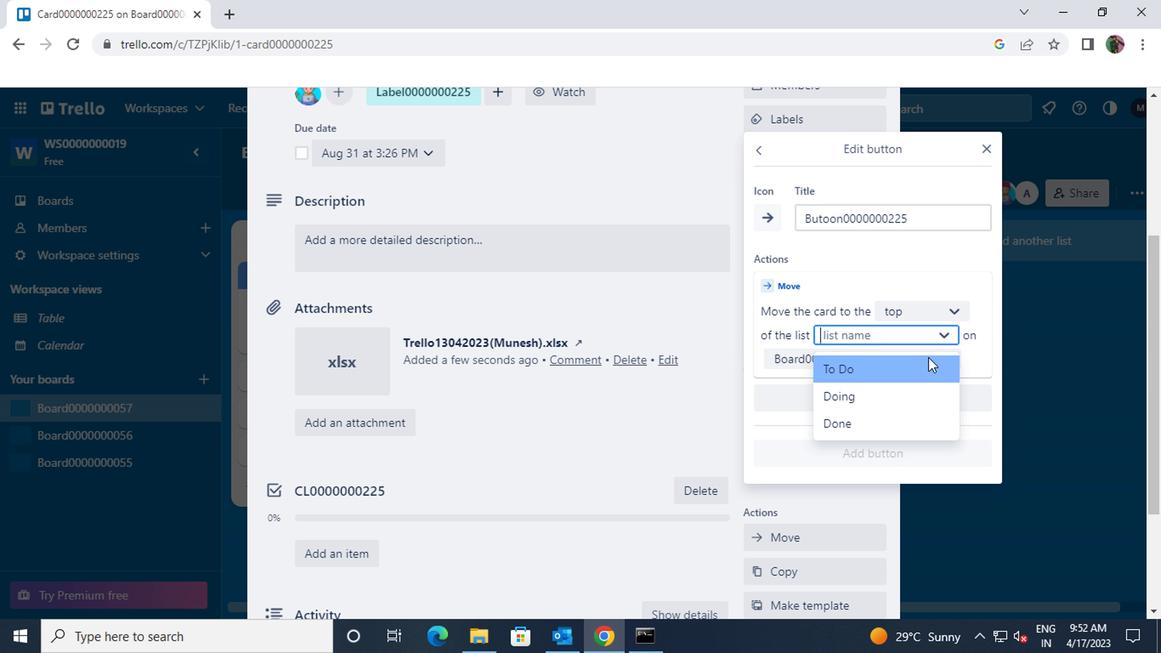 
Action: Mouse pressed left at (913, 372)
Screenshot: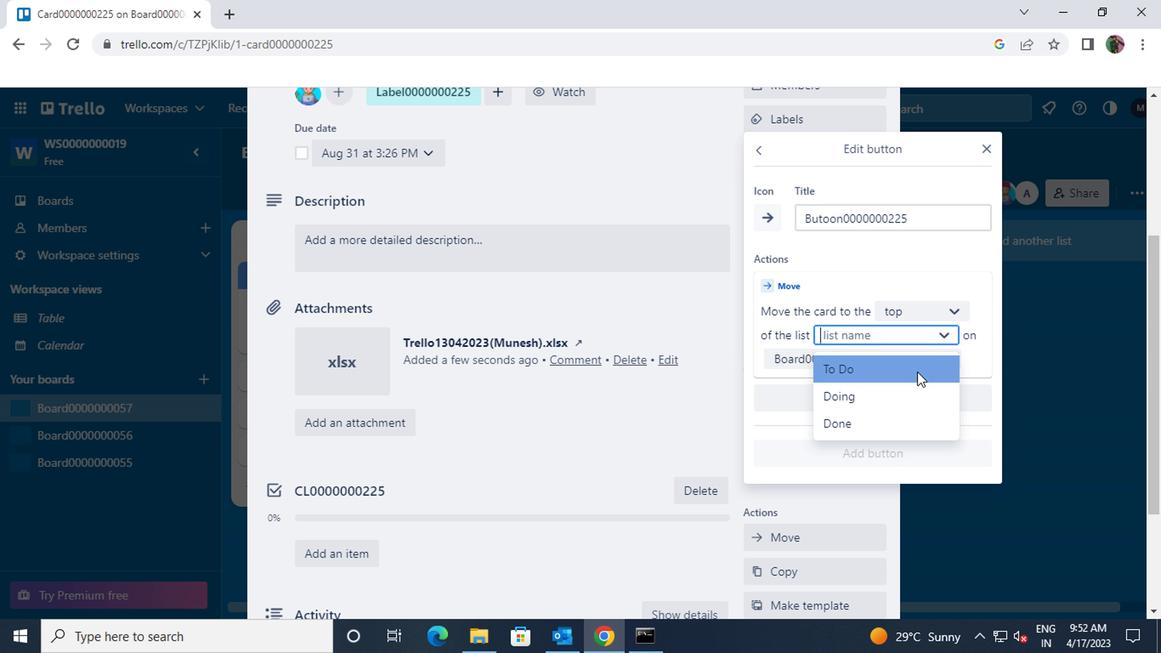 
Action: Mouse moved to (884, 445)
Screenshot: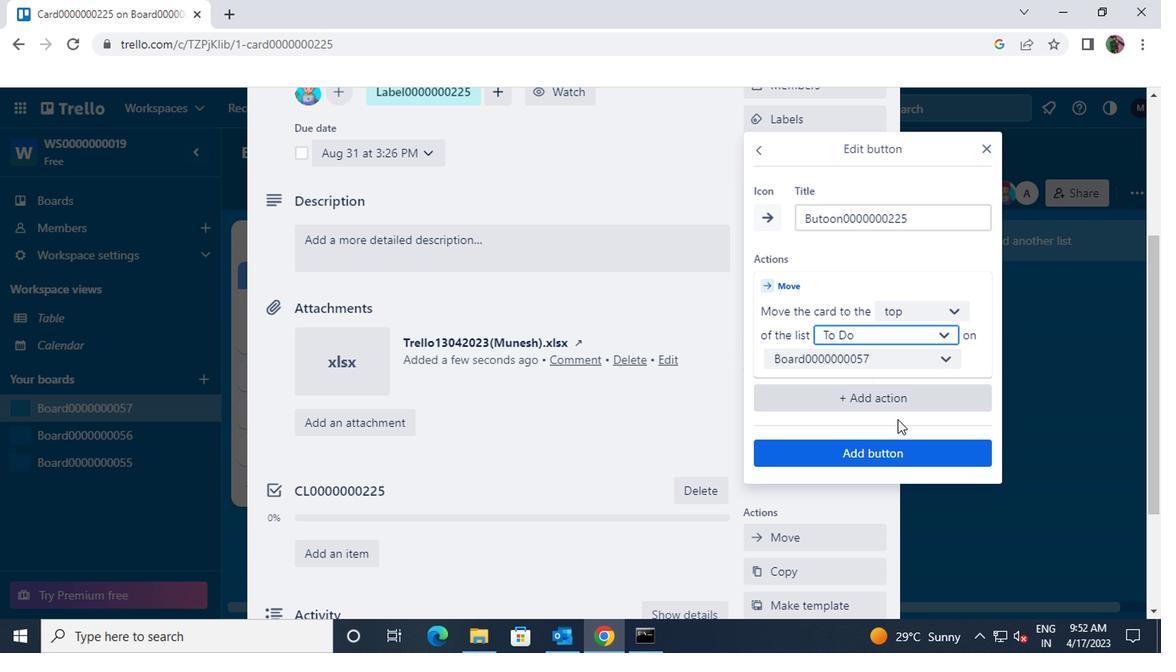 
Action: Mouse pressed left at (884, 445)
Screenshot: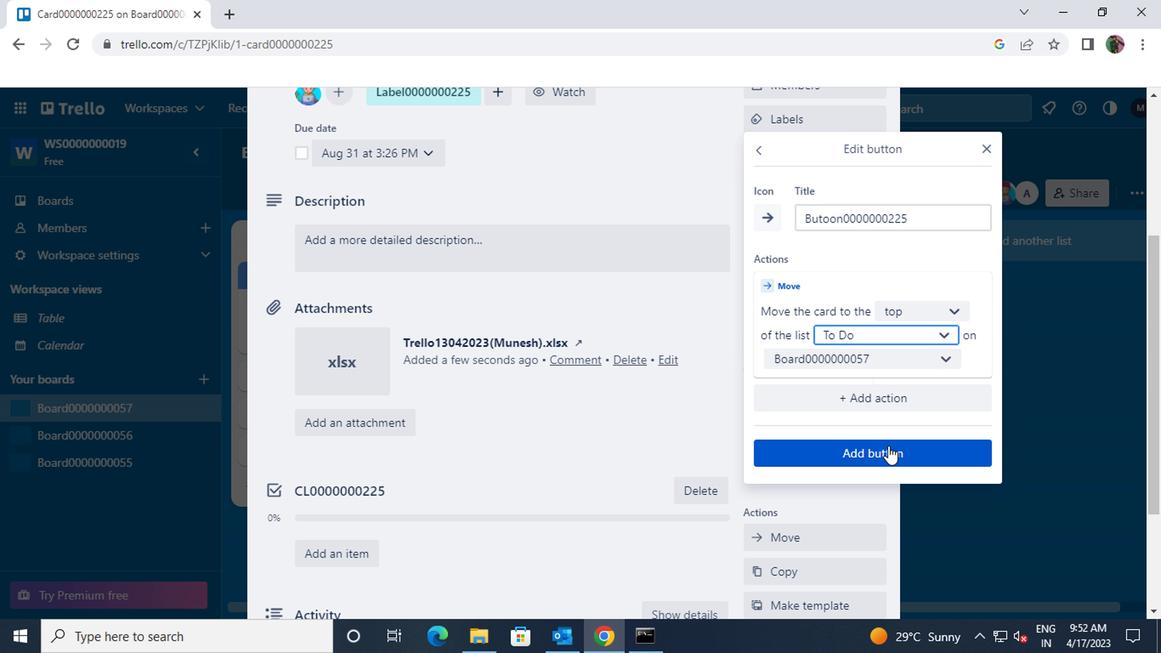 
Action: Mouse moved to (587, 243)
Screenshot: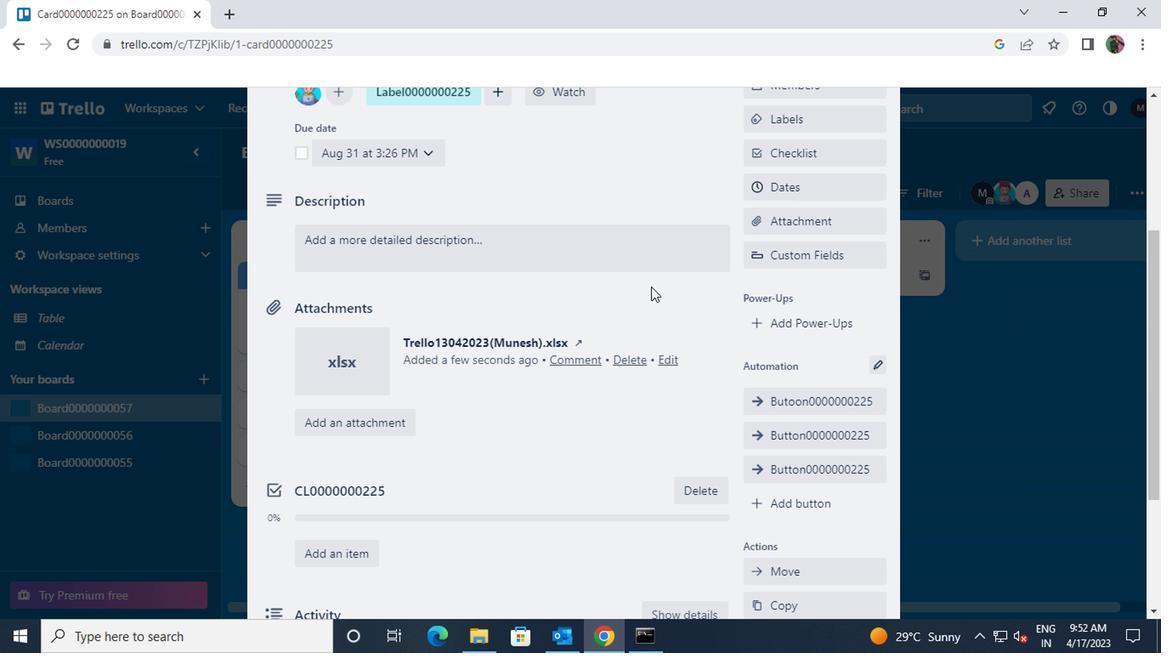 
Action: Mouse pressed left at (587, 243)
Screenshot: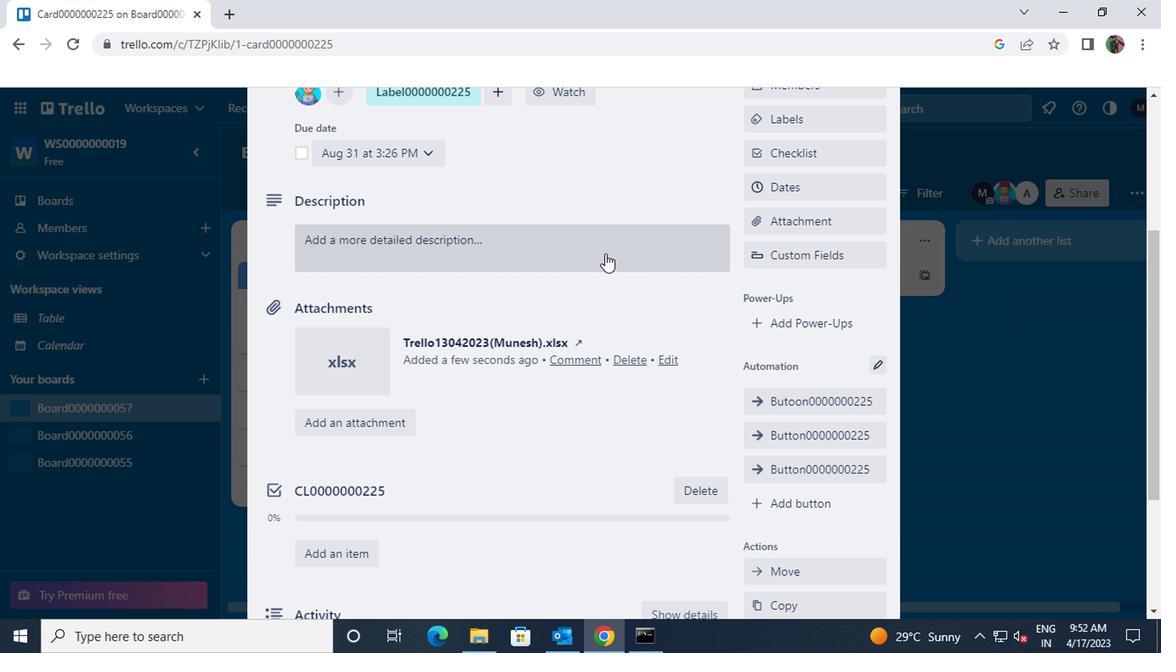 
Action: Key pressed <Key.shift>DS0000000225
Screenshot: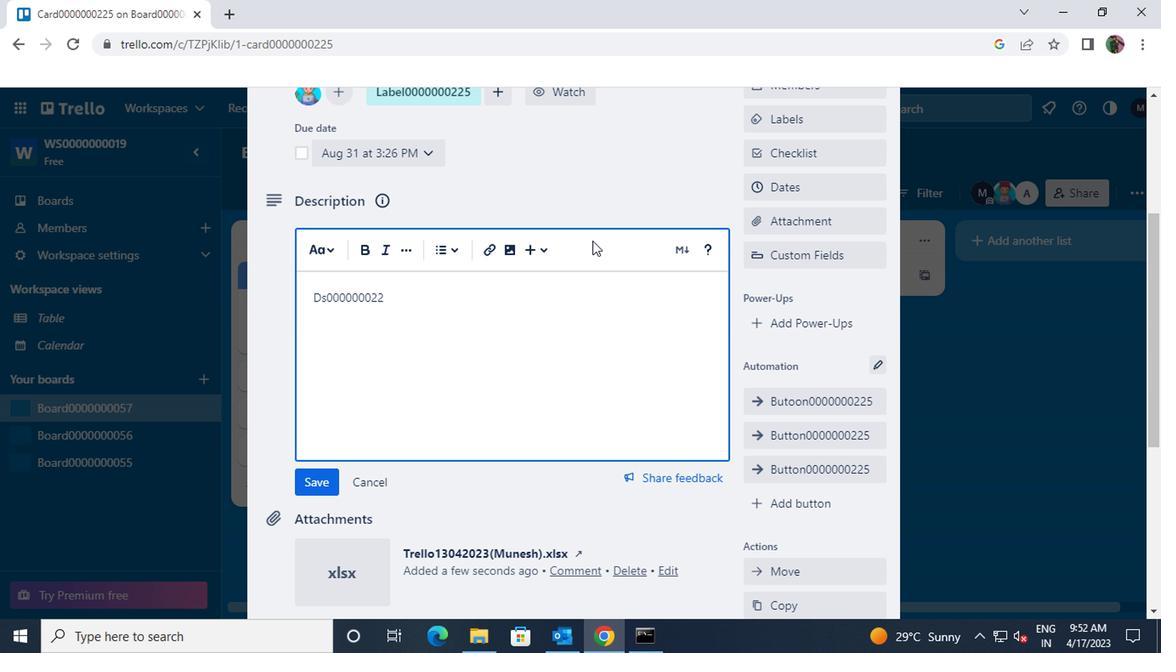 
Action: Mouse moved to (298, 473)
Screenshot: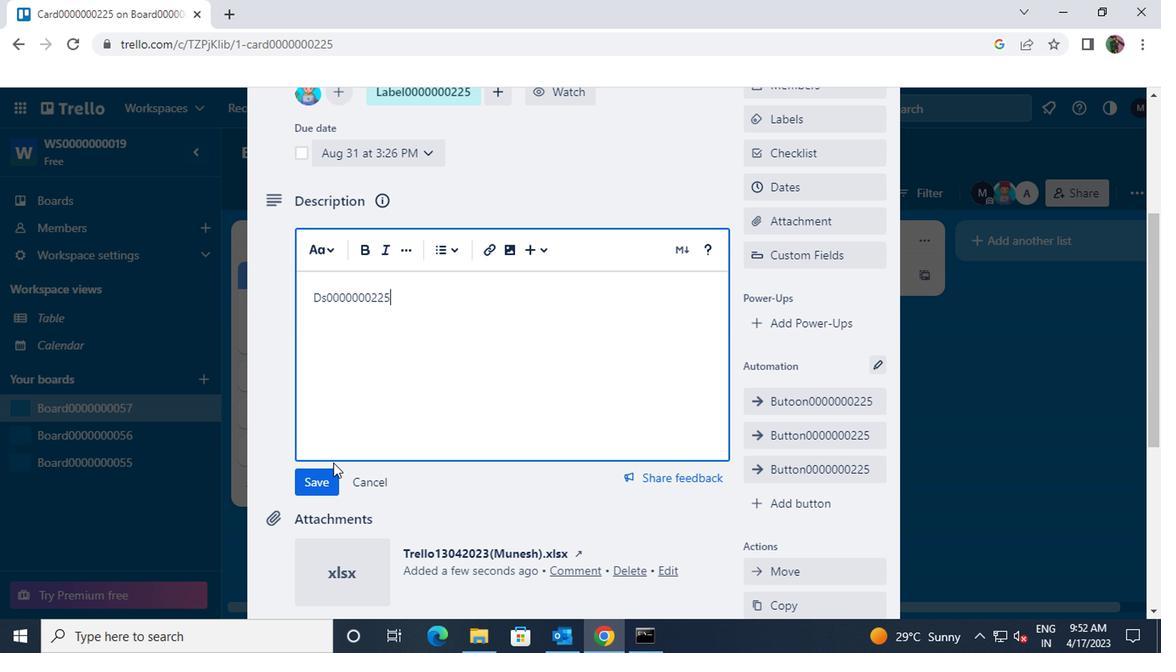 
Action: Mouse pressed left at (298, 473)
Screenshot: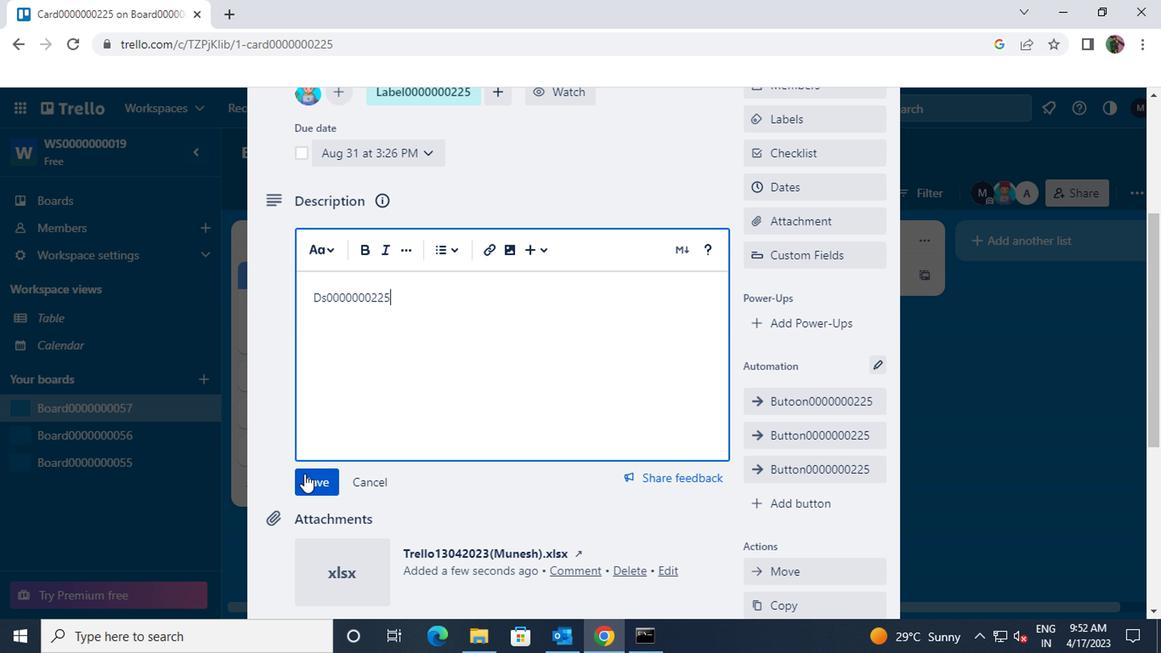 
Action: Mouse moved to (413, 477)
Screenshot: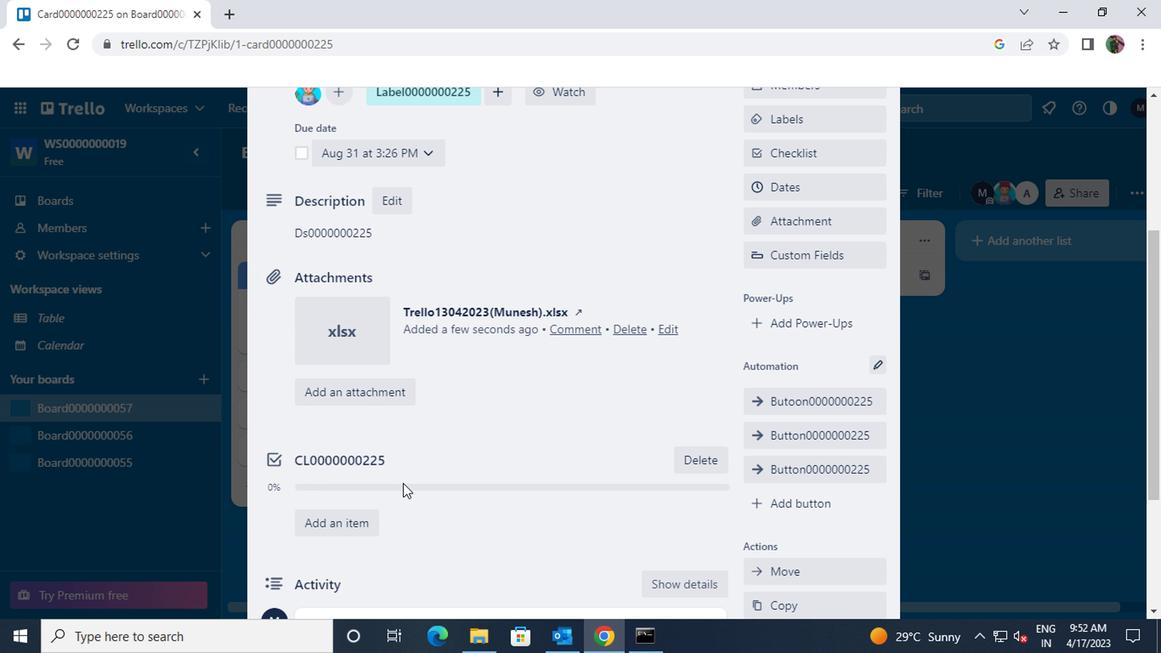 
Action: Mouse scrolled (413, 475) with delta (0, -1)
Screenshot: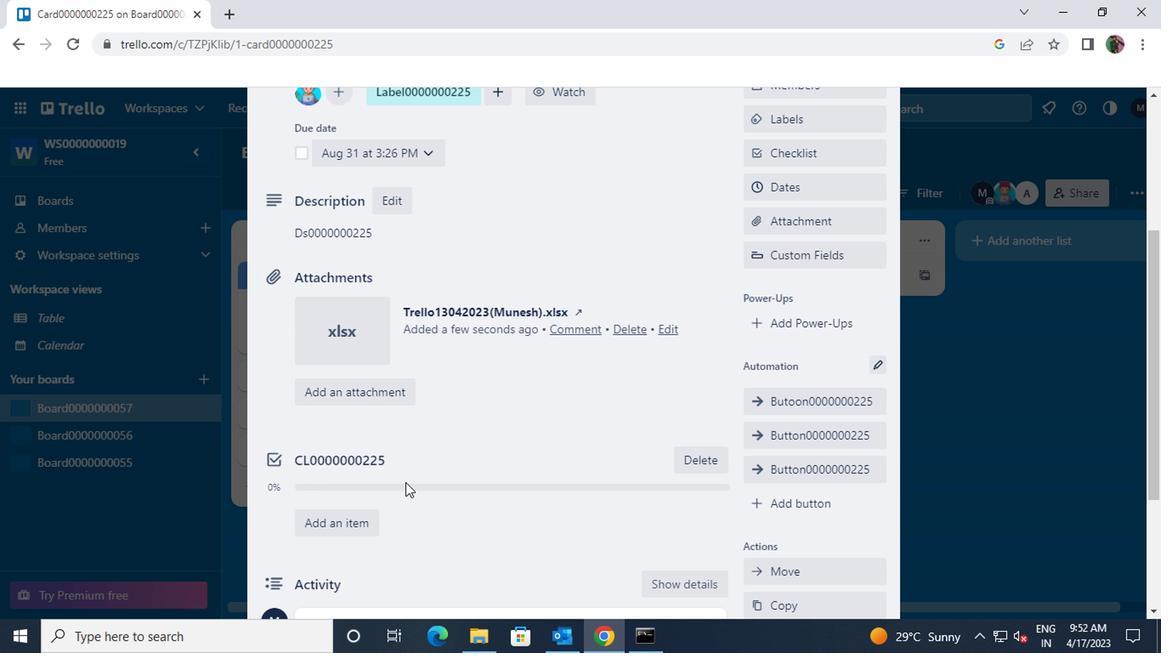 
Action: Mouse moved to (413, 477)
Screenshot: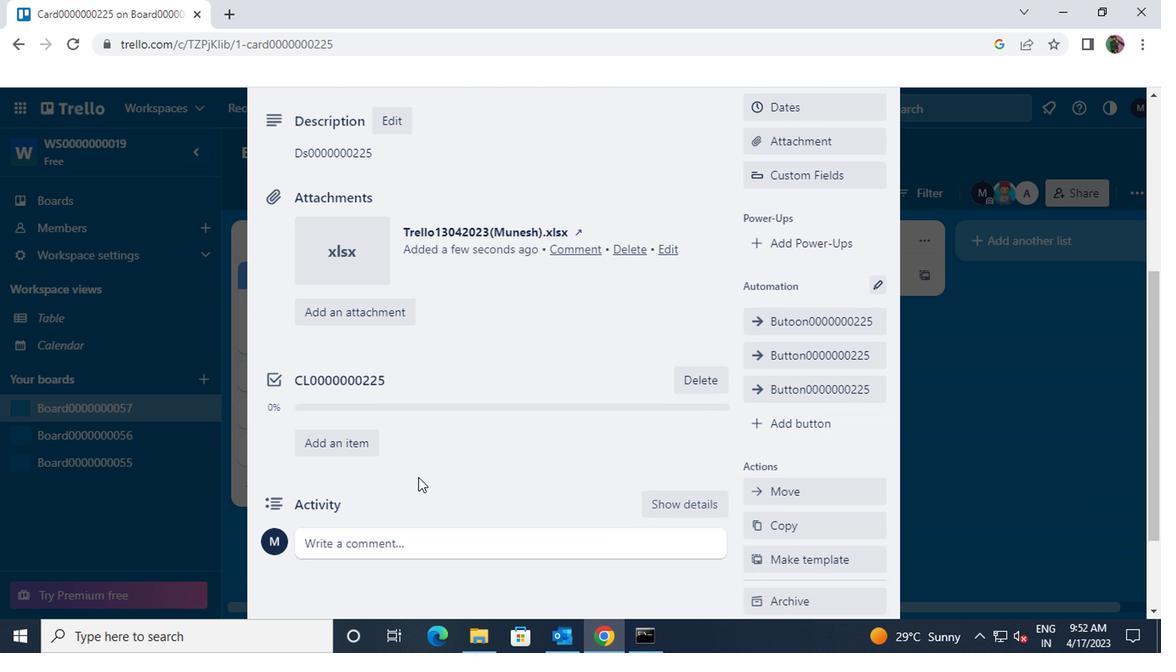 
Action: Mouse scrolled (413, 475) with delta (0, -1)
Screenshot: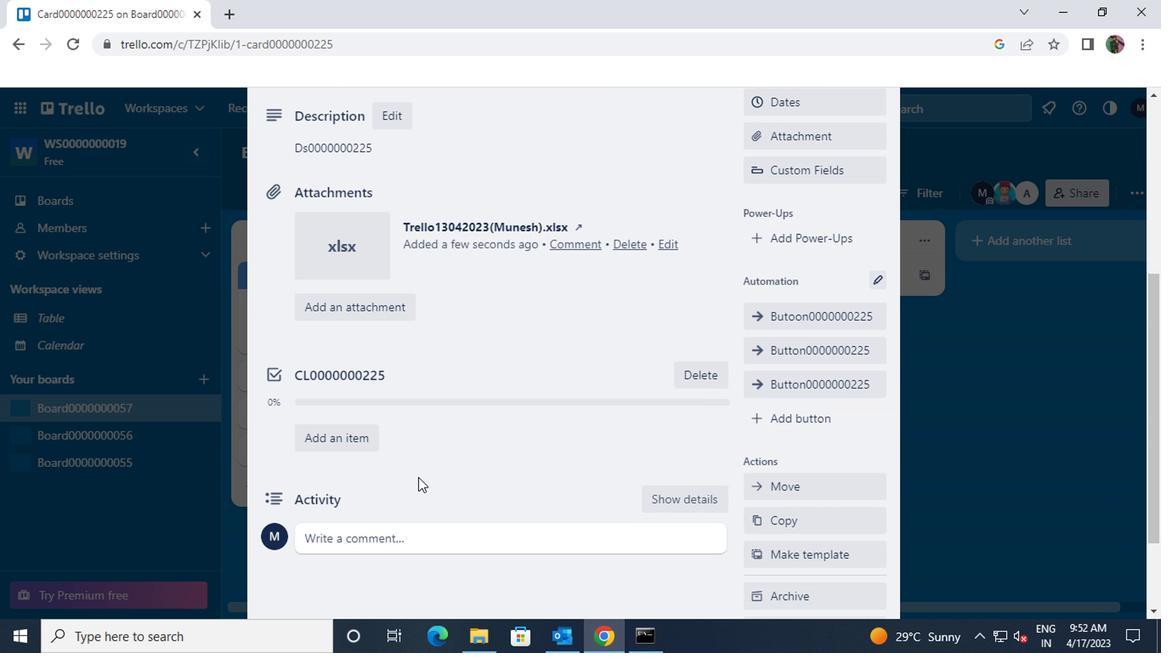 
Action: Mouse moved to (411, 449)
Screenshot: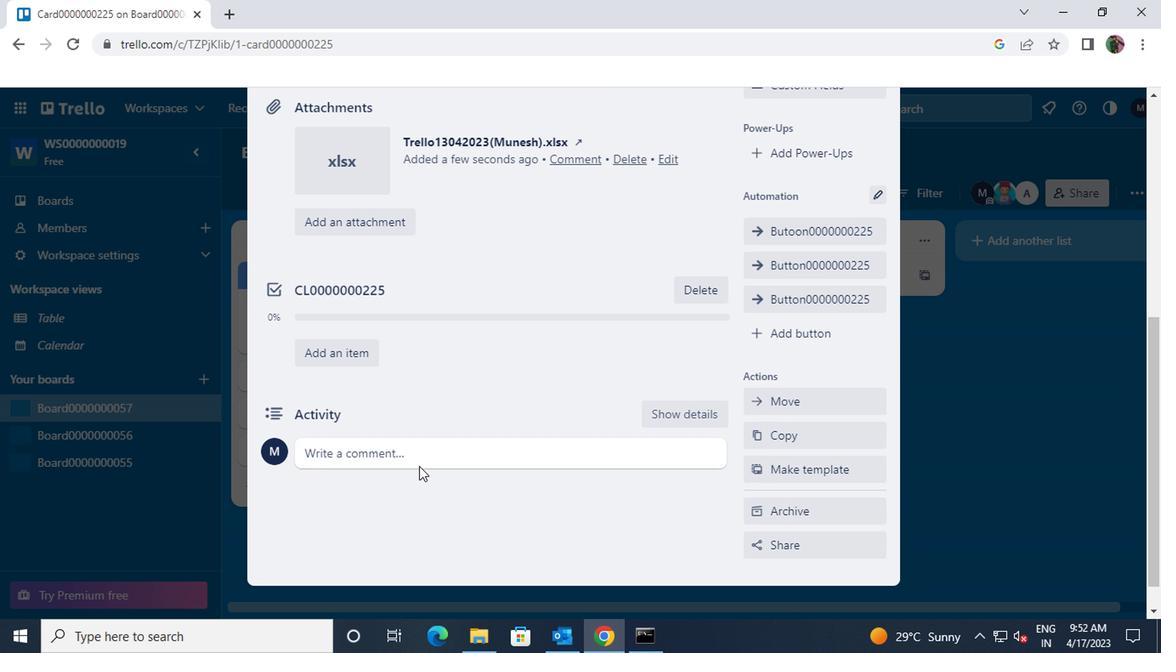 
Action: Mouse pressed left at (411, 449)
Screenshot: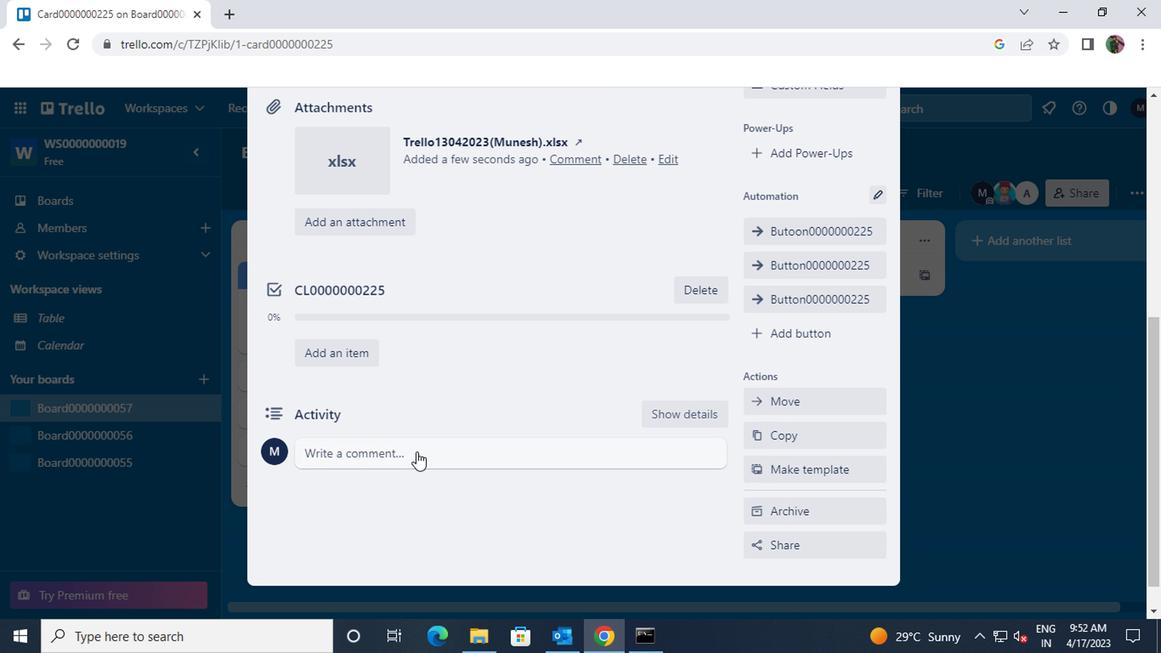 
Action: Key pressed <Key.shift>CM0000000225
Screenshot: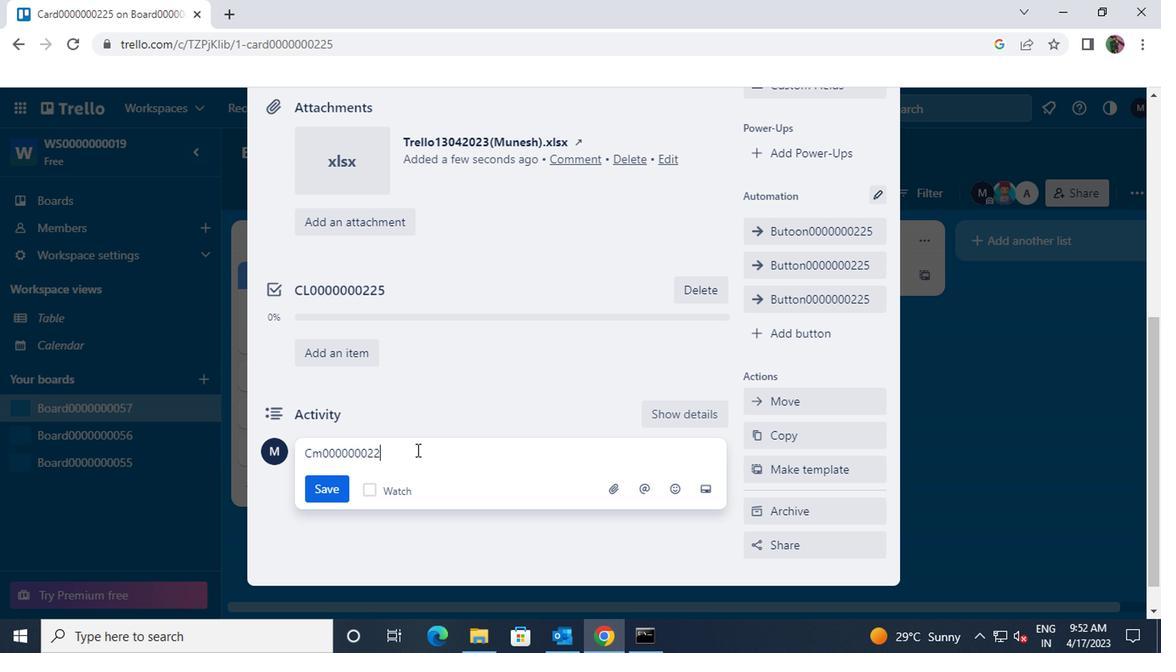 
Action: Mouse moved to (317, 484)
Screenshot: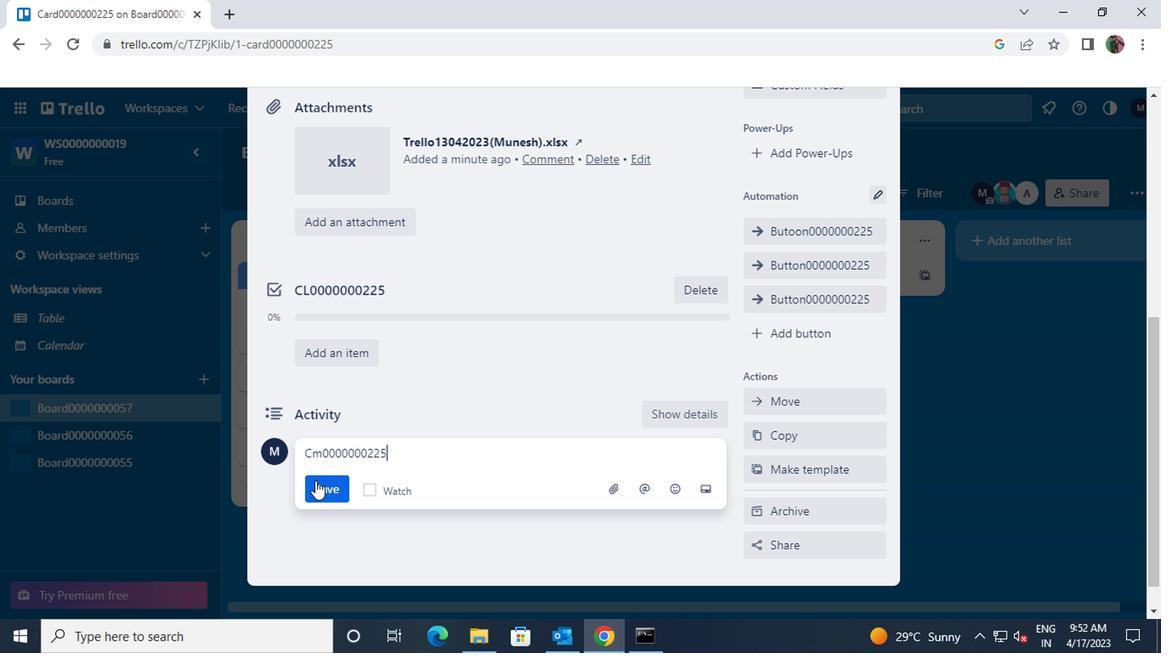 
Action: Mouse pressed left at (317, 484)
Screenshot: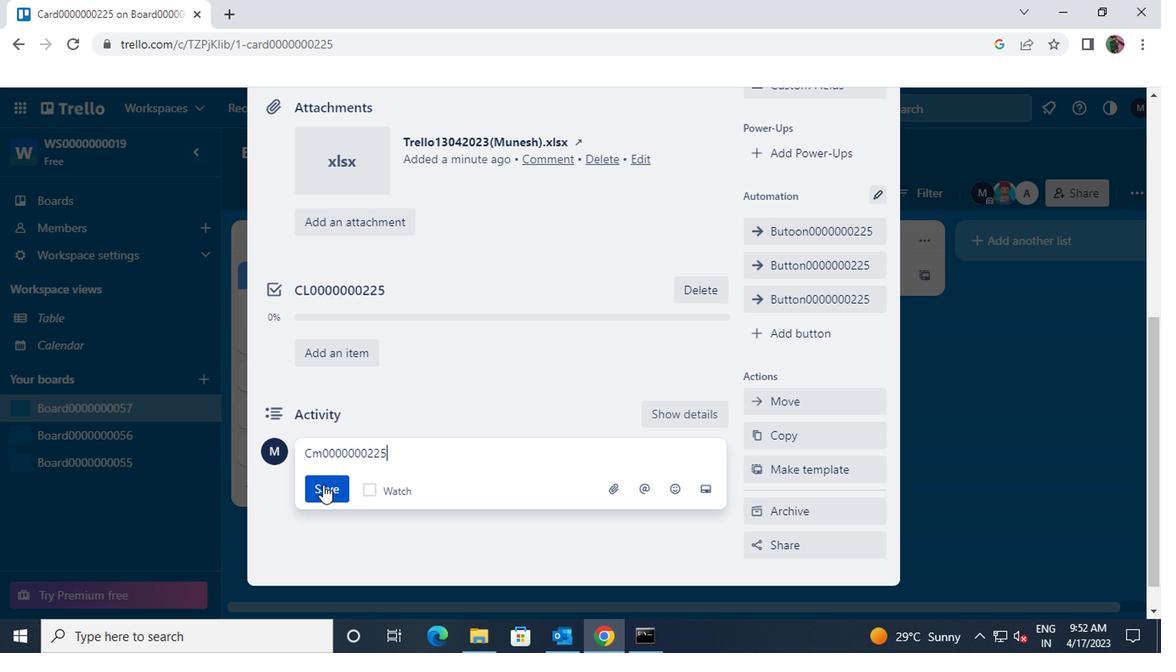 
